 Task: Search for a house or flat in Monkayo, Philippines, for 2 adults from 5th to 11th July, with a price range of 8000 to 16000, 2 bedrooms, 2 beds, 1 bathroom, and English-speaking host.
Action: Mouse moved to (433, 163)
Screenshot: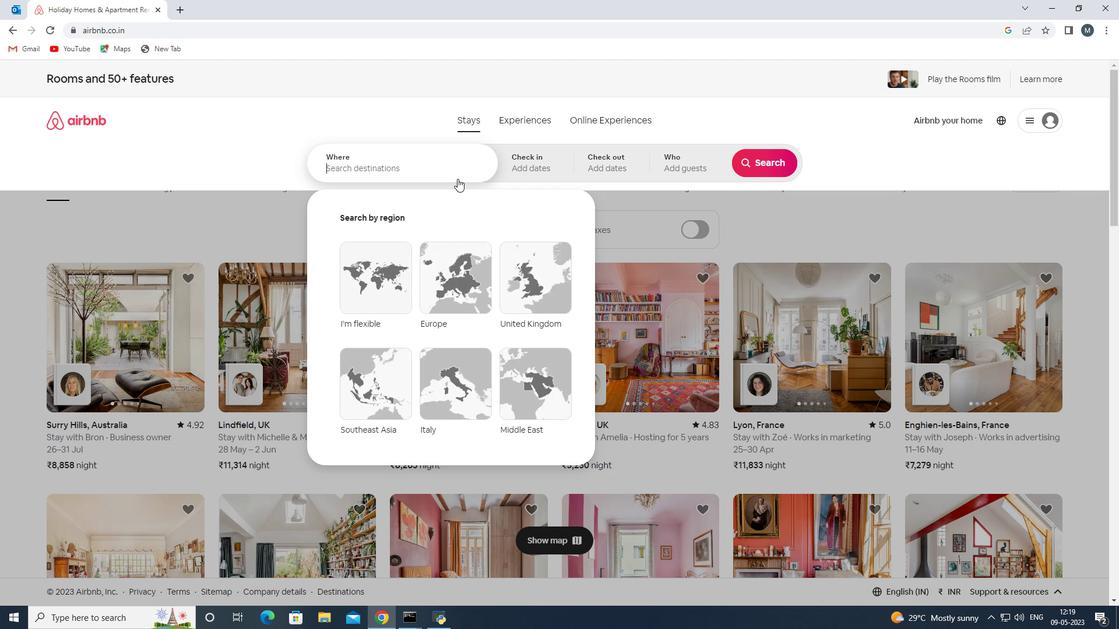 
Action: Mouse pressed left at (433, 163)
Screenshot: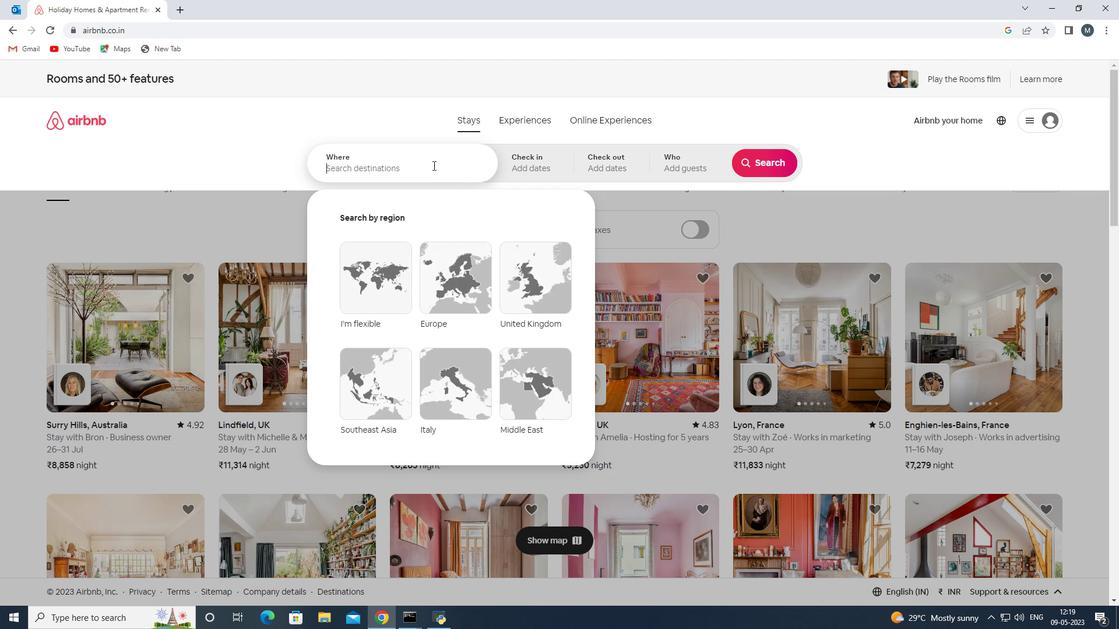 
Action: Key pressed <Key.shift>Monkayo,<Key.space><Key.shift><Key.shift><Key.shift><Key.shift><Key.shift><Key.shift><Key.shift>Philippines<Key.enter>
Screenshot: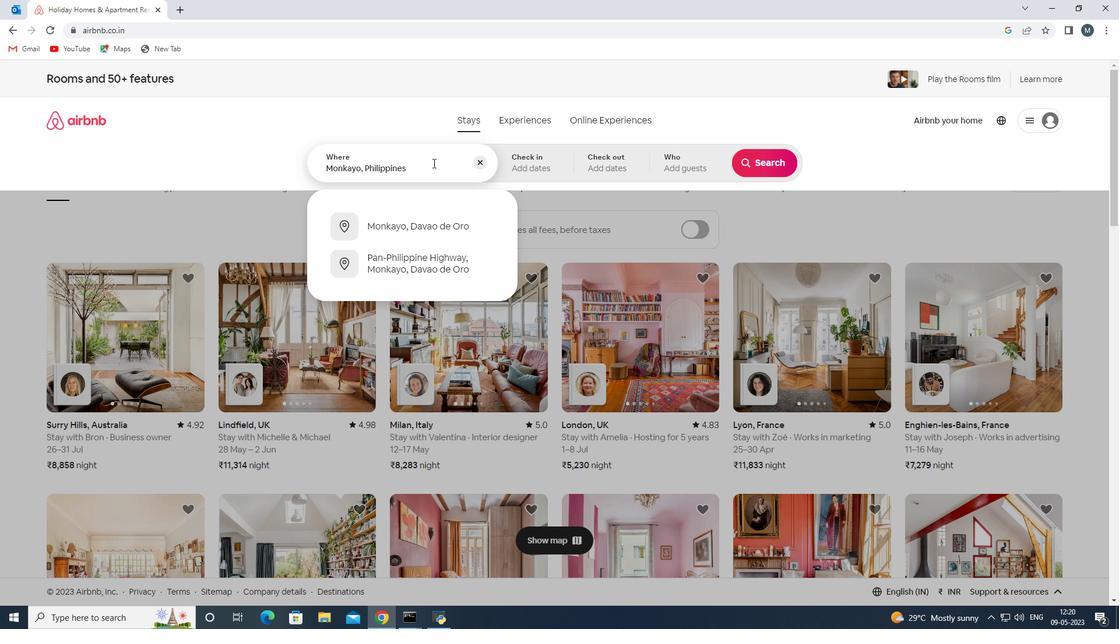
Action: Mouse moved to (756, 258)
Screenshot: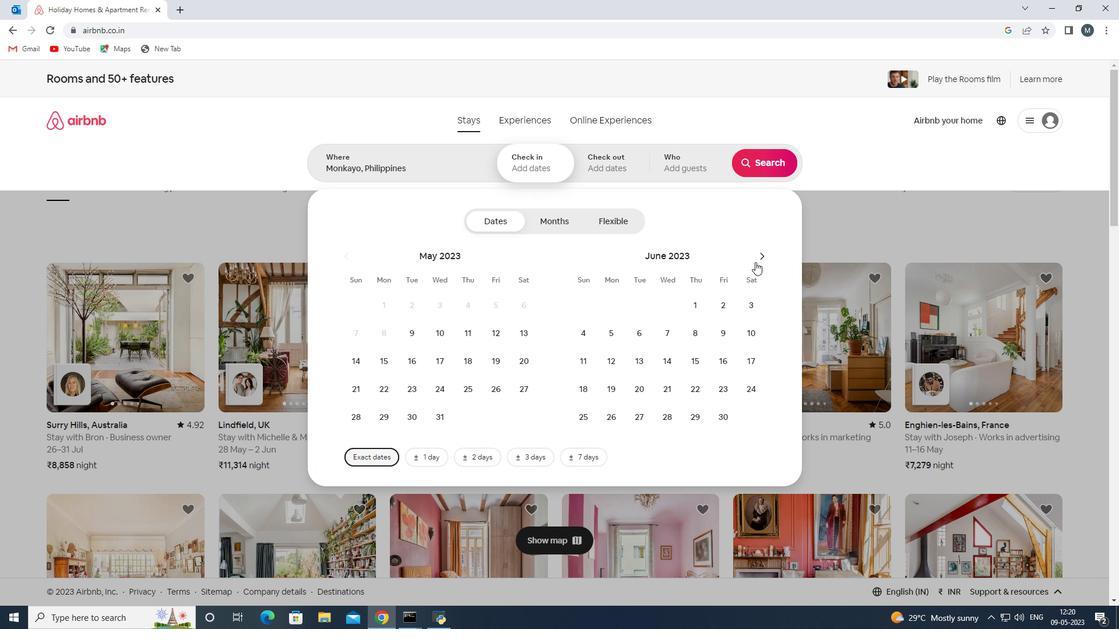 
Action: Mouse pressed left at (756, 258)
Screenshot: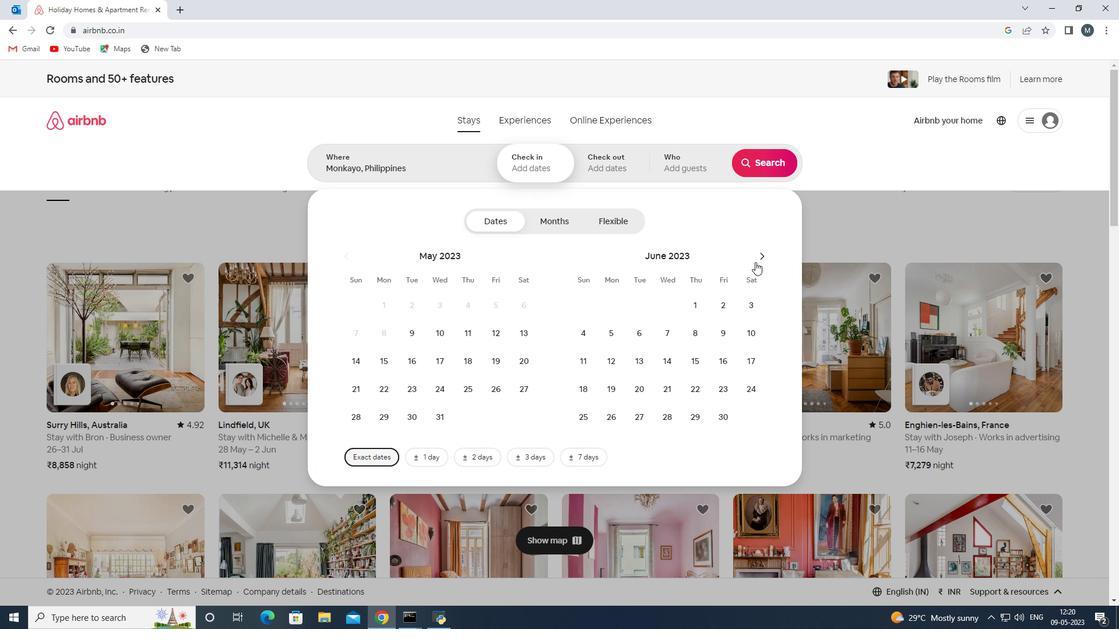 
Action: Mouse moved to (672, 335)
Screenshot: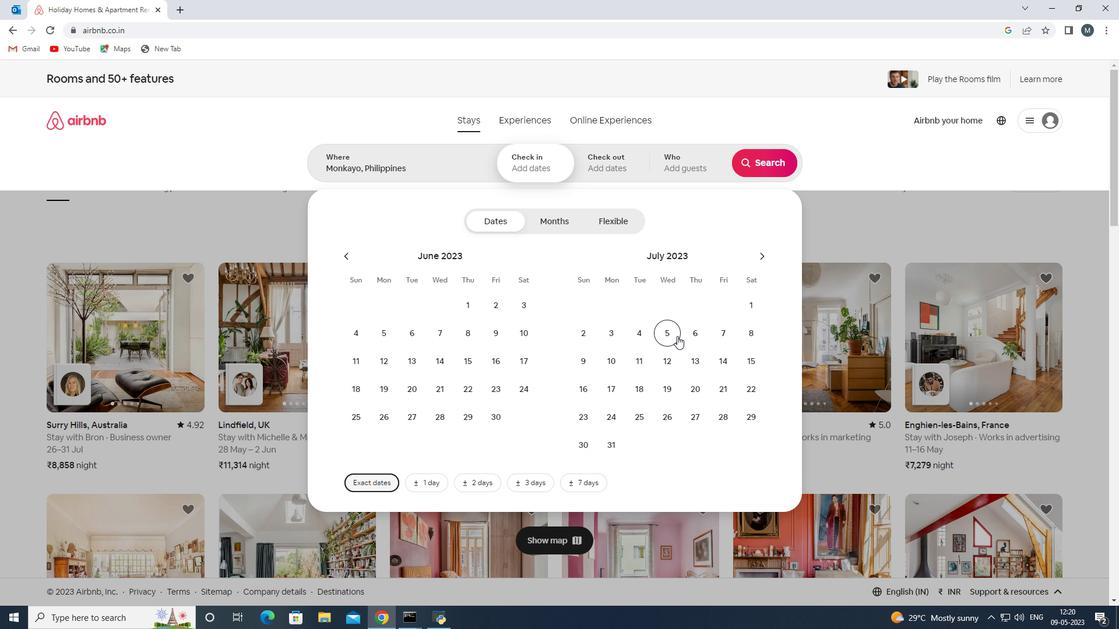
Action: Mouse pressed left at (672, 335)
Screenshot: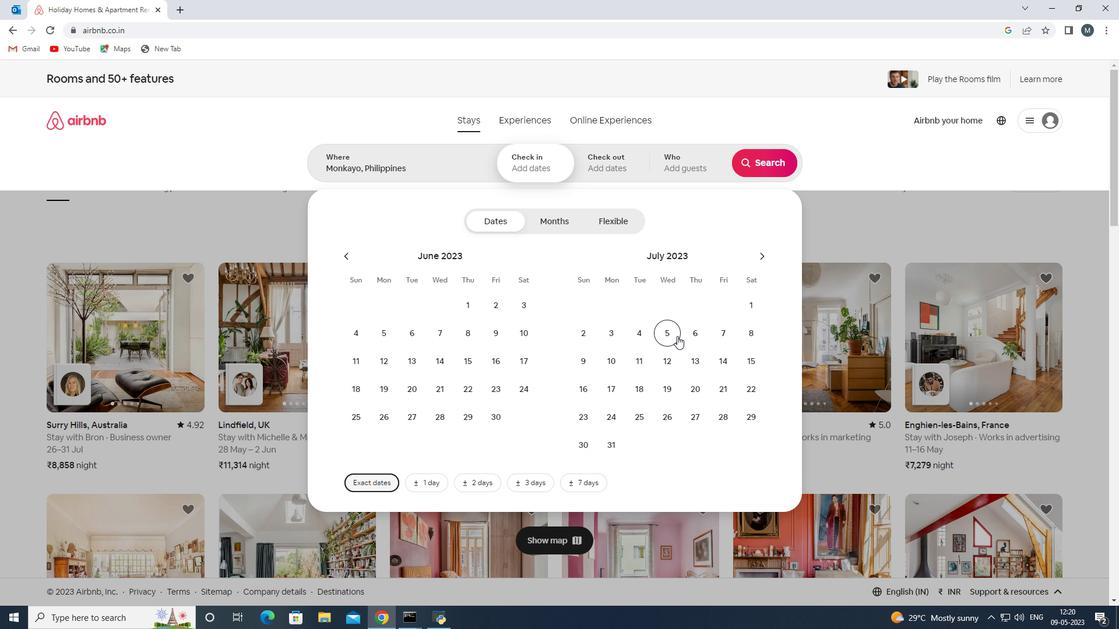 
Action: Mouse moved to (649, 361)
Screenshot: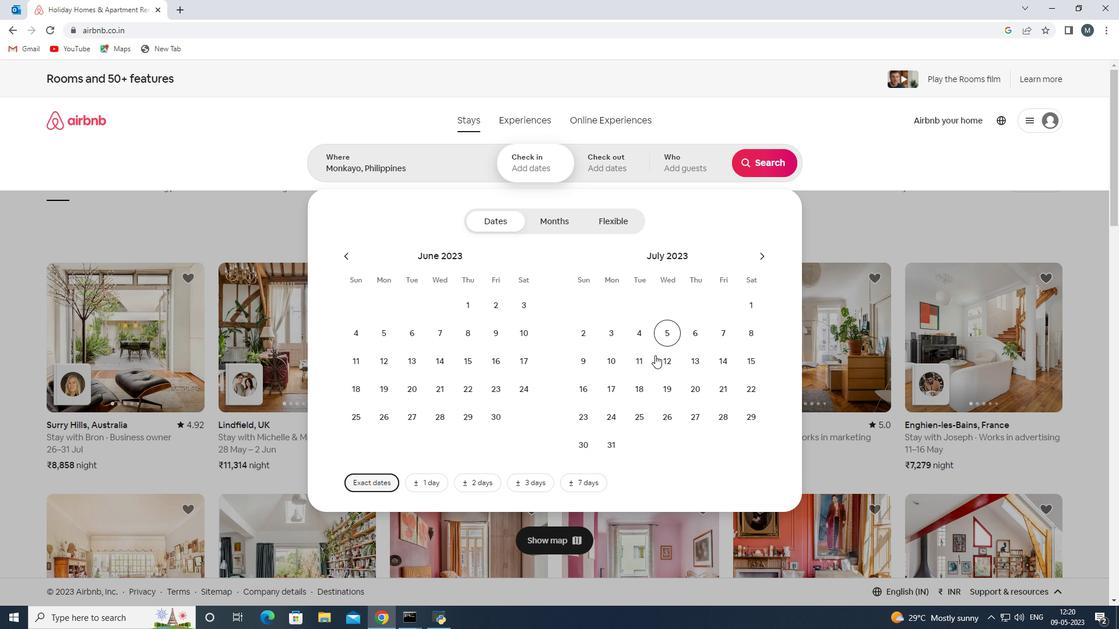 
Action: Mouse pressed left at (649, 361)
Screenshot: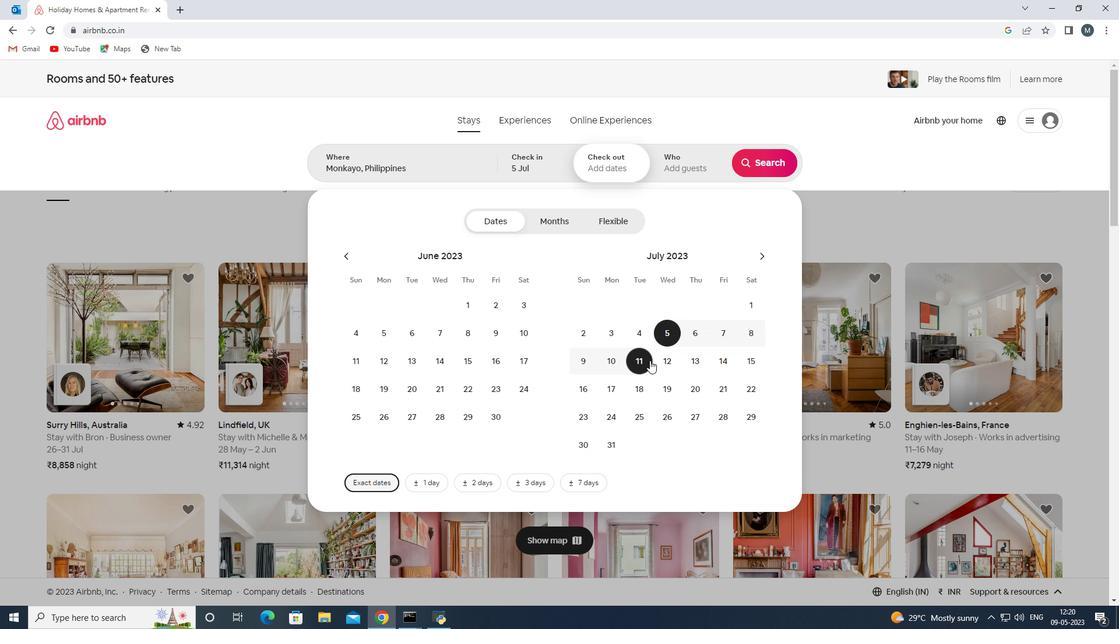 
Action: Mouse moved to (686, 170)
Screenshot: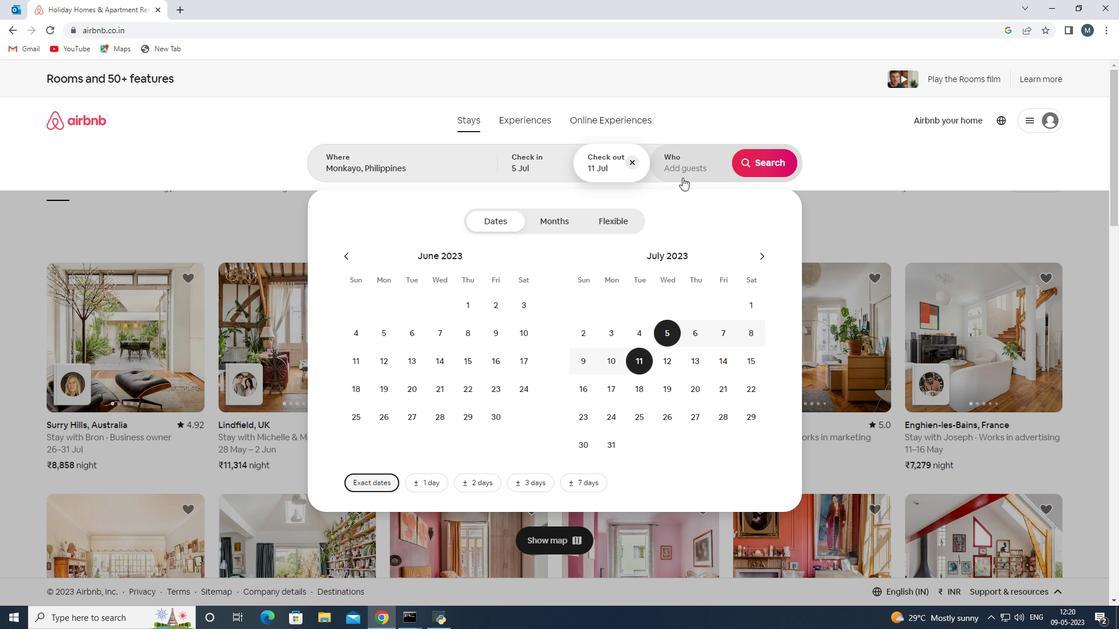 
Action: Mouse pressed left at (686, 170)
Screenshot: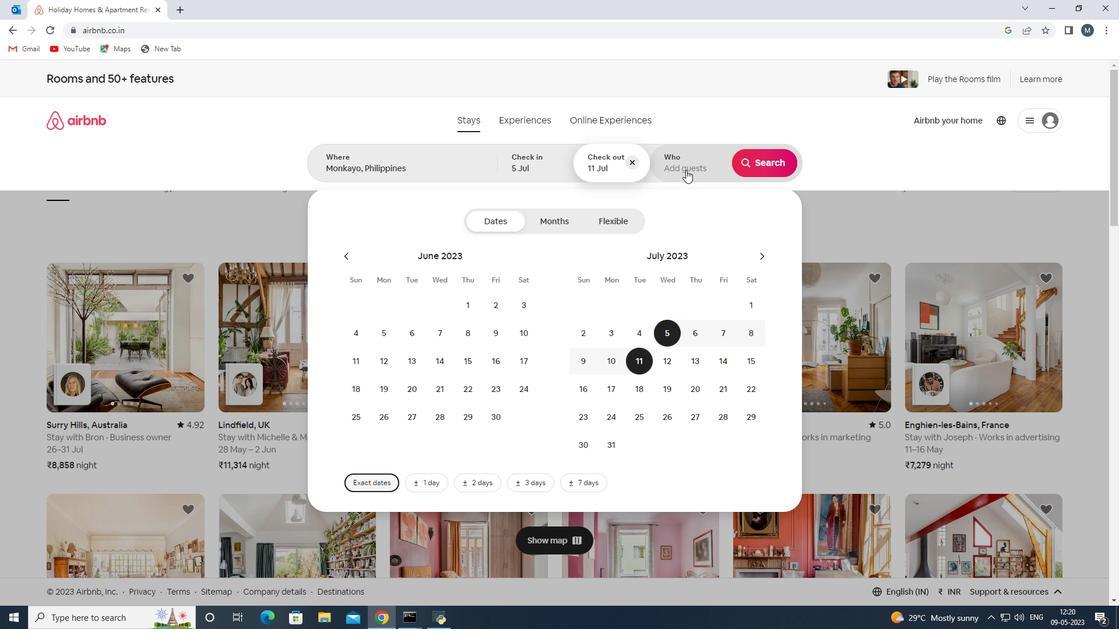 
Action: Mouse moved to (770, 220)
Screenshot: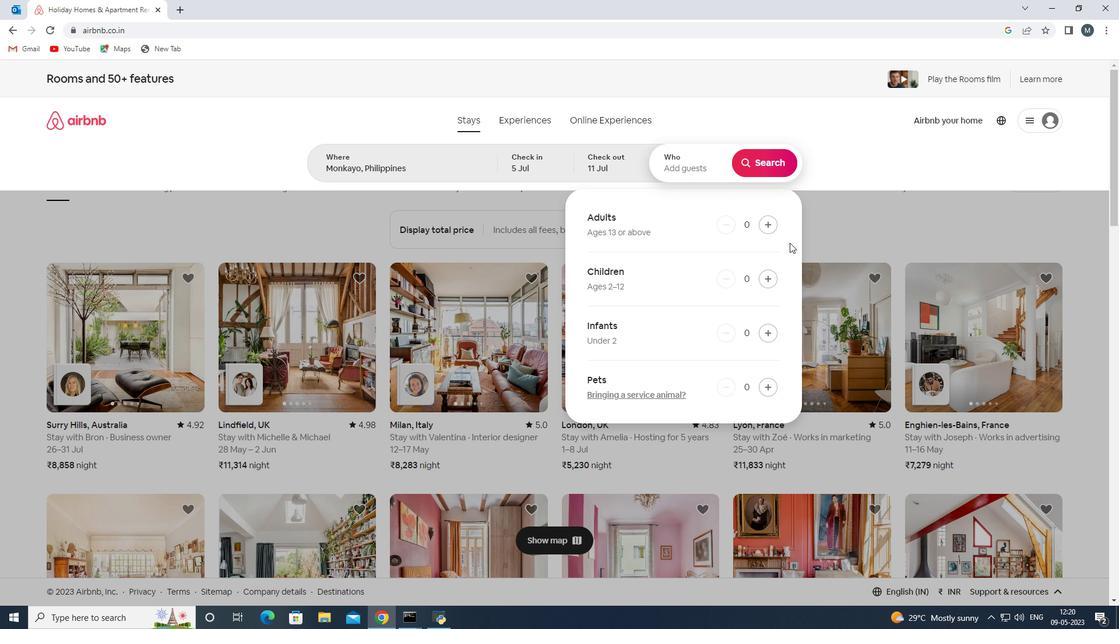 
Action: Mouse pressed left at (770, 220)
Screenshot: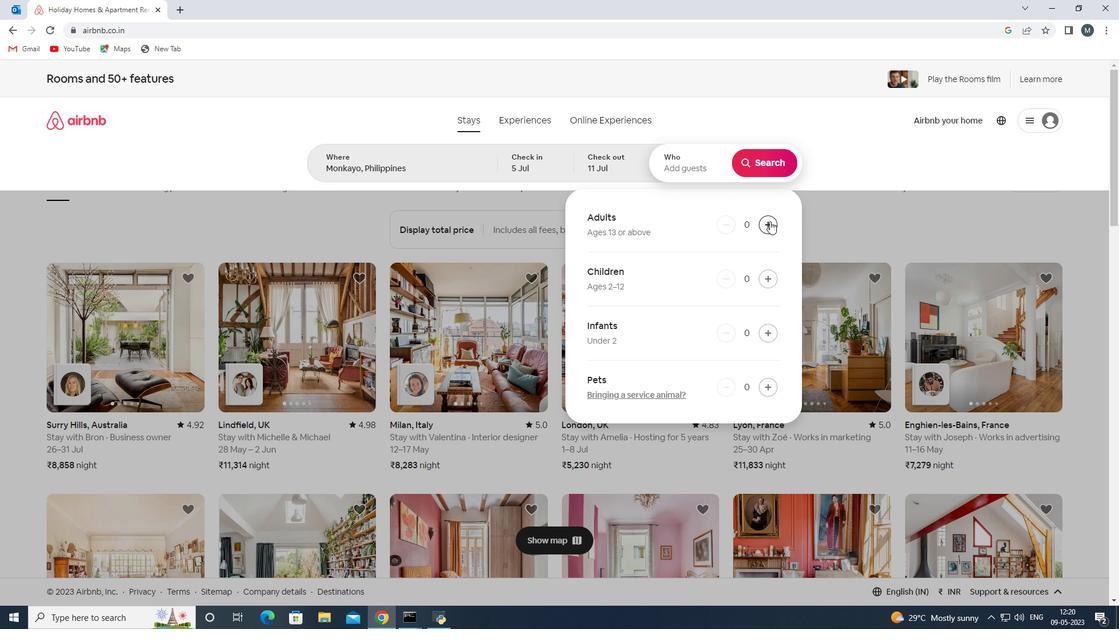 
Action: Mouse pressed left at (770, 220)
Screenshot: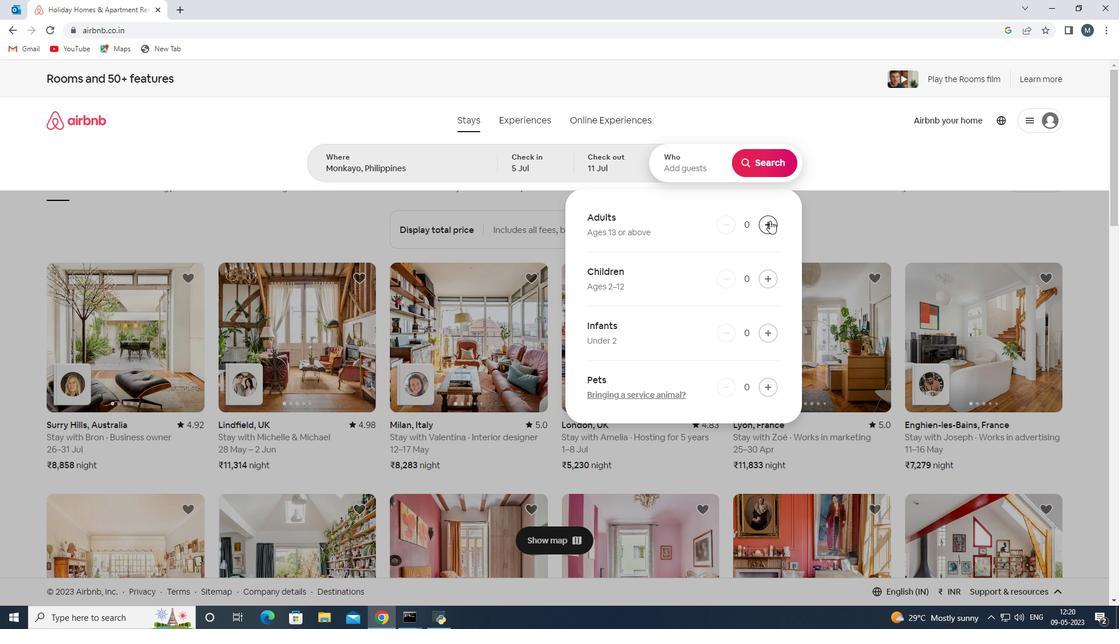 
Action: Mouse moved to (763, 160)
Screenshot: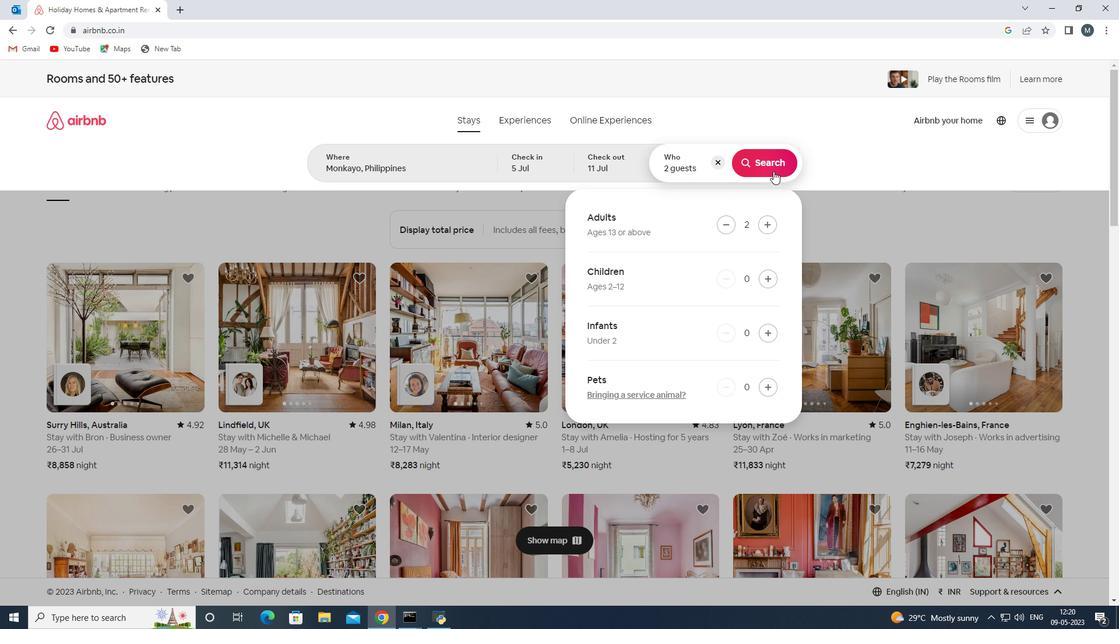 
Action: Mouse pressed left at (763, 160)
Screenshot: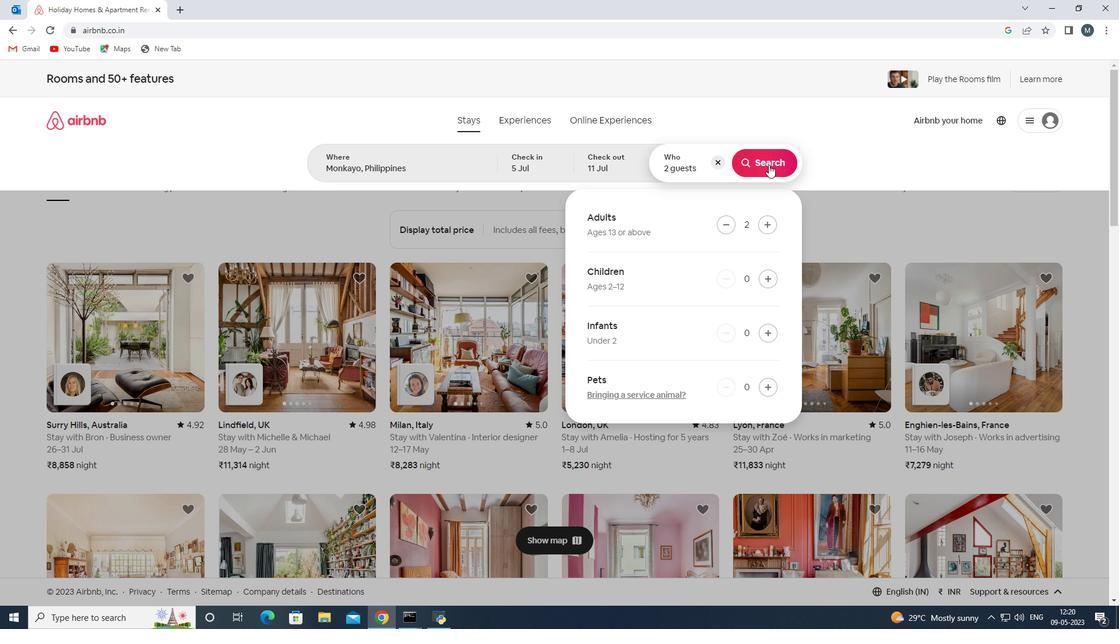 
Action: Mouse moved to (1056, 125)
Screenshot: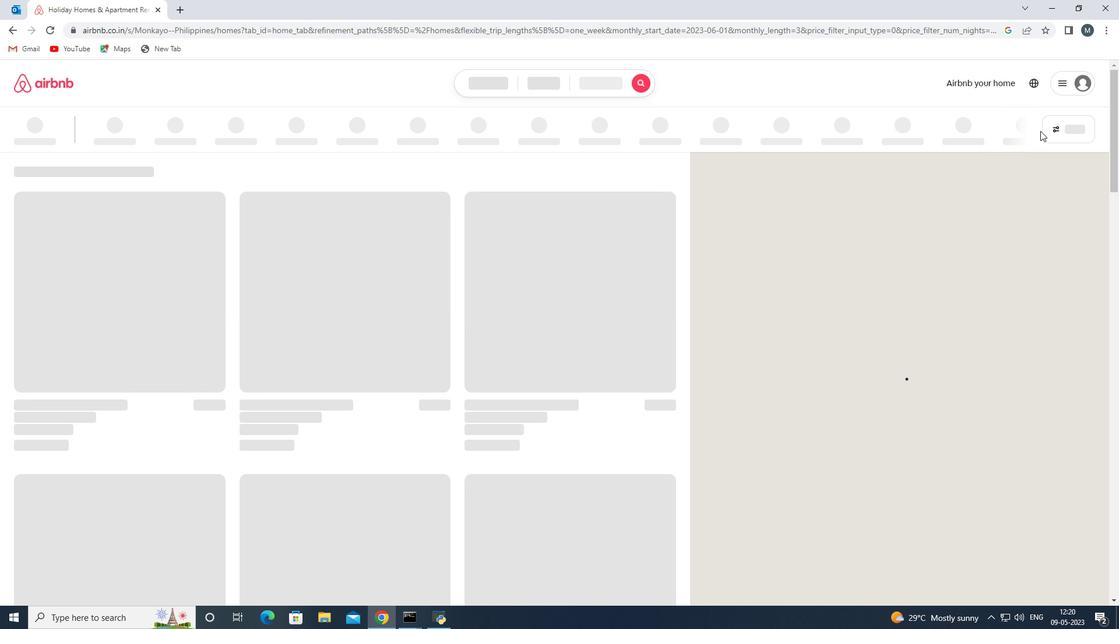 
Action: Mouse pressed left at (1056, 125)
Screenshot: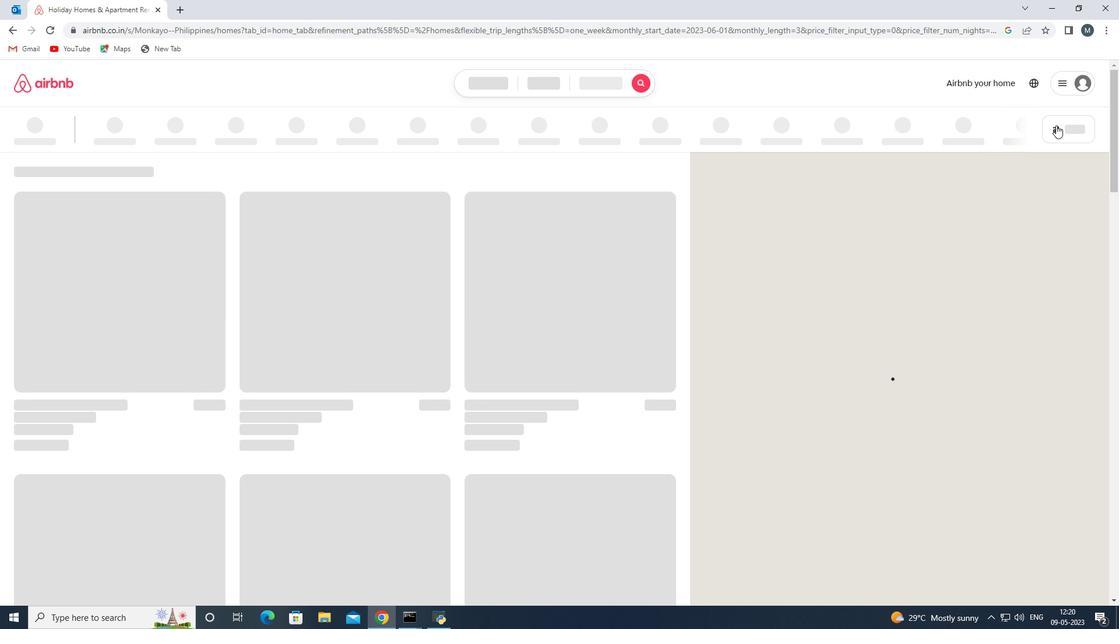 
Action: Mouse moved to (493, 332)
Screenshot: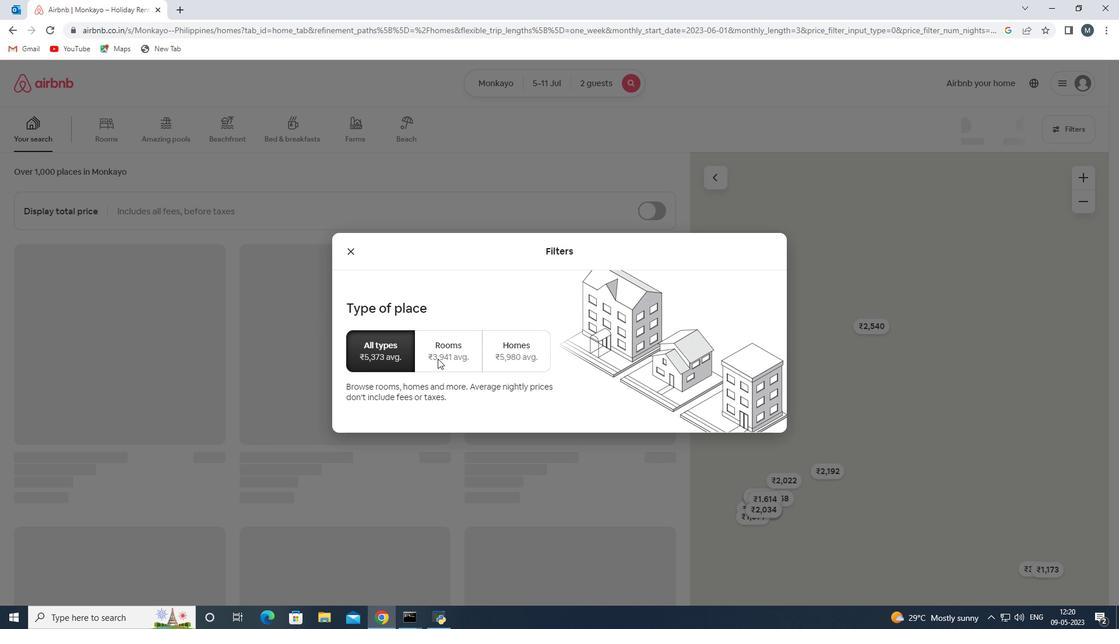 
Action: Mouse scrolled (493, 332) with delta (0, 0)
Screenshot: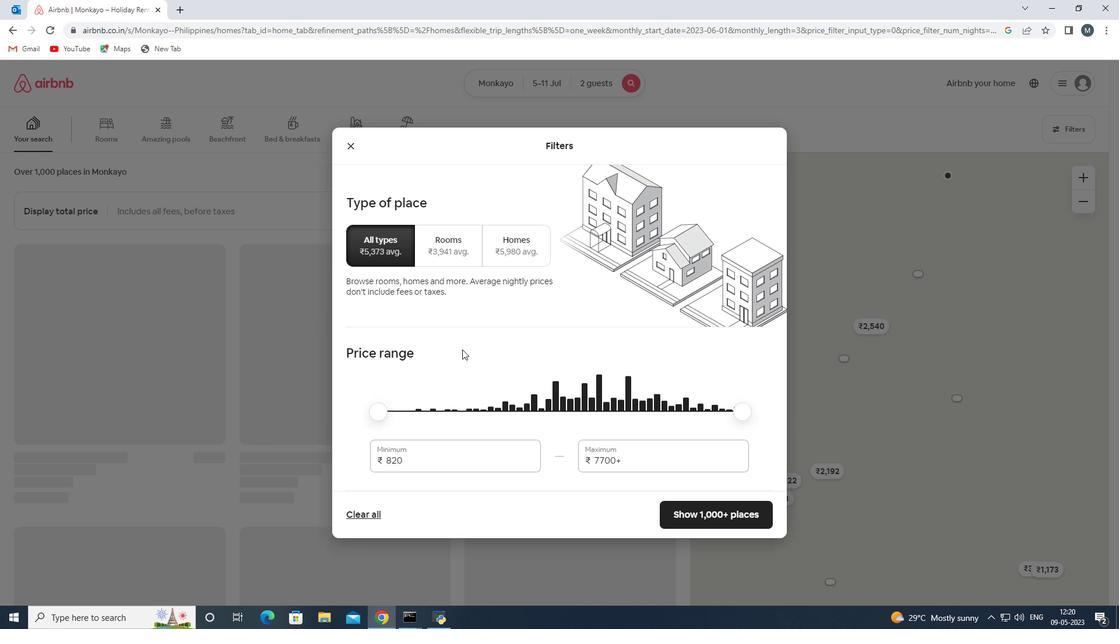
Action: Mouse scrolled (493, 332) with delta (0, 0)
Screenshot: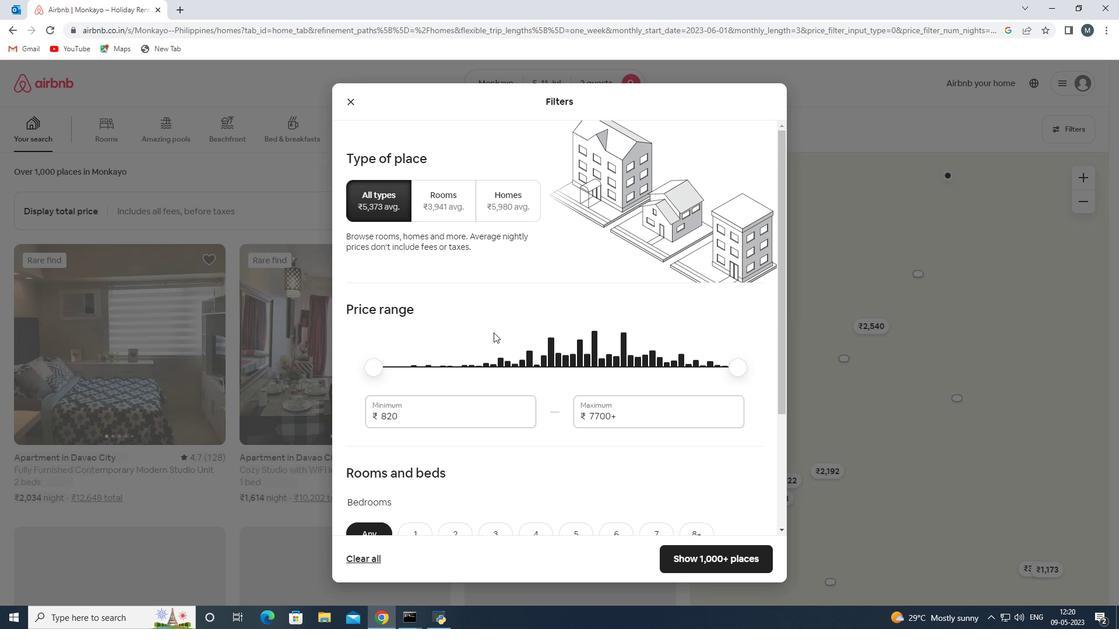 
Action: Mouse moved to (427, 301)
Screenshot: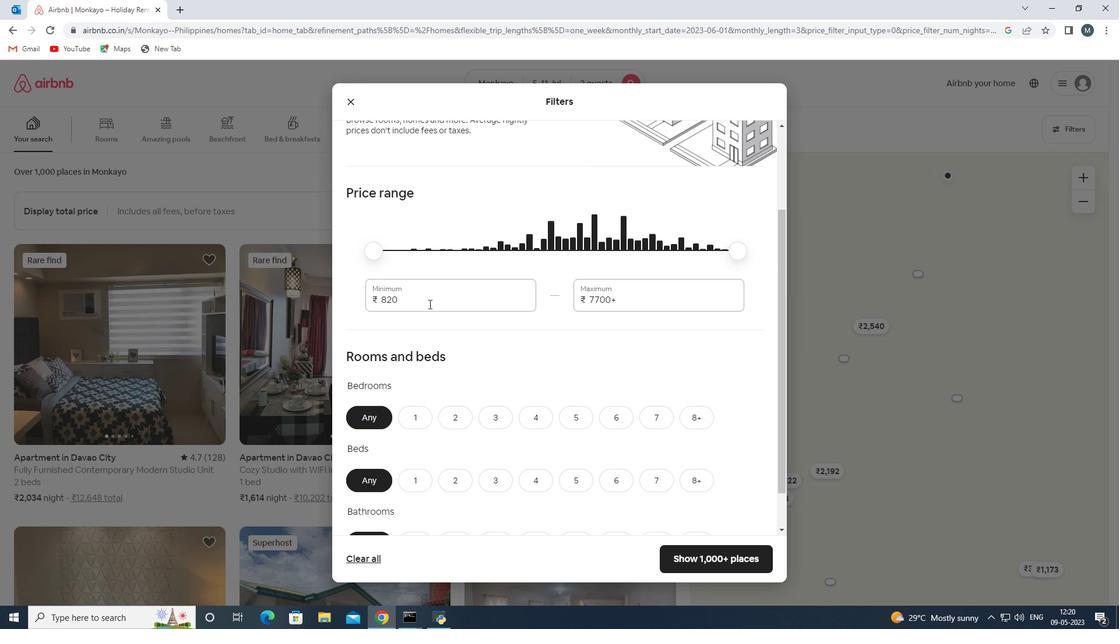 
Action: Mouse pressed left at (427, 301)
Screenshot: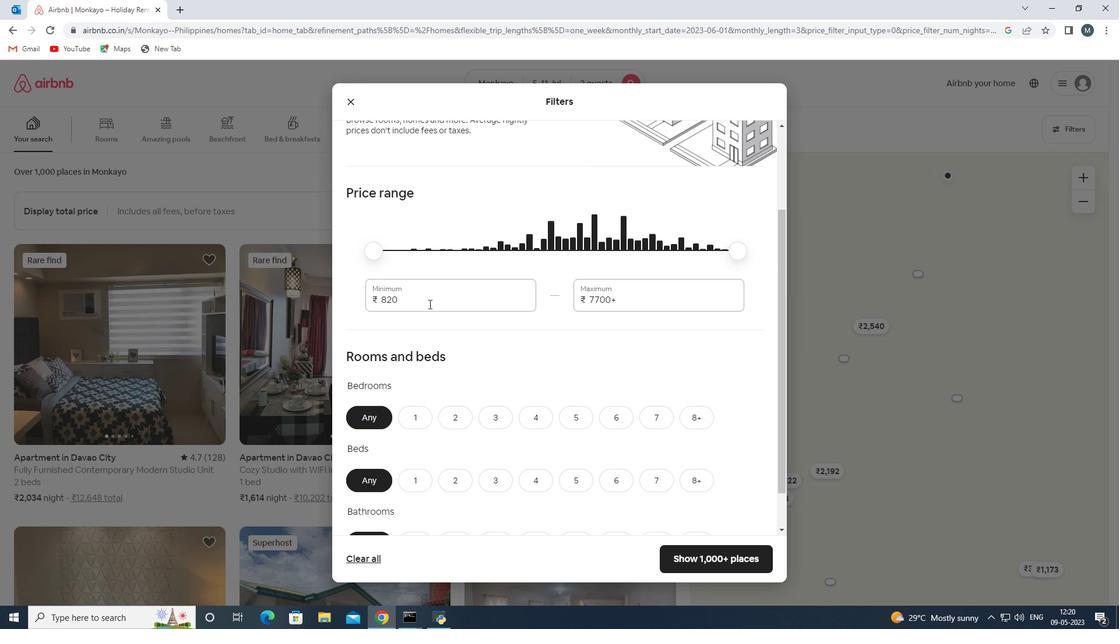 
Action: Mouse moved to (365, 303)
Screenshot: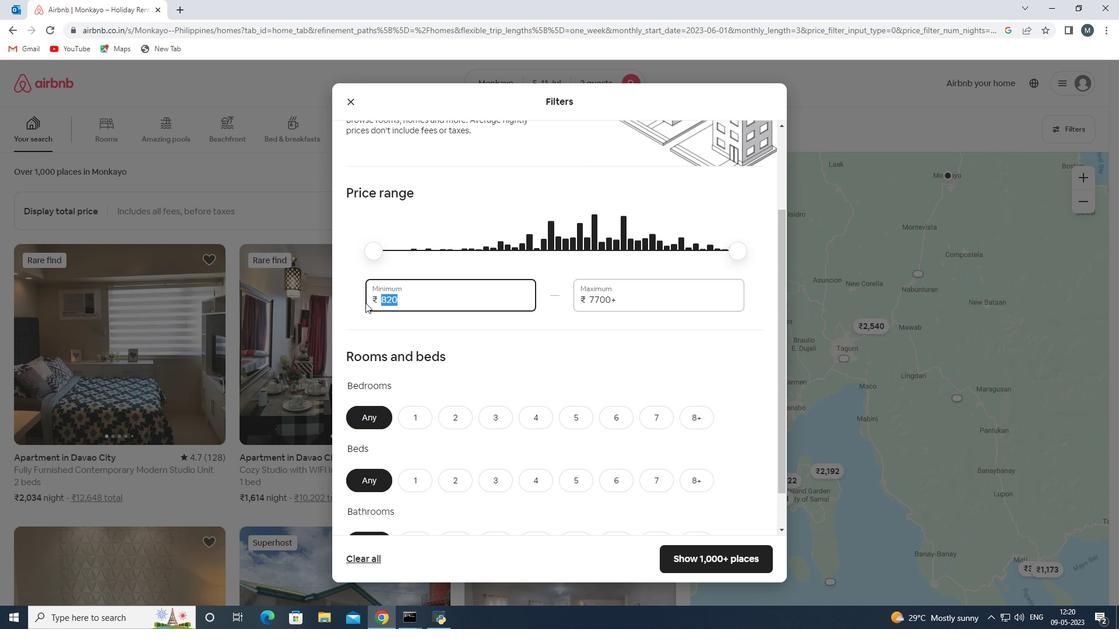 
Action: Key pressed 8000
Screenshot: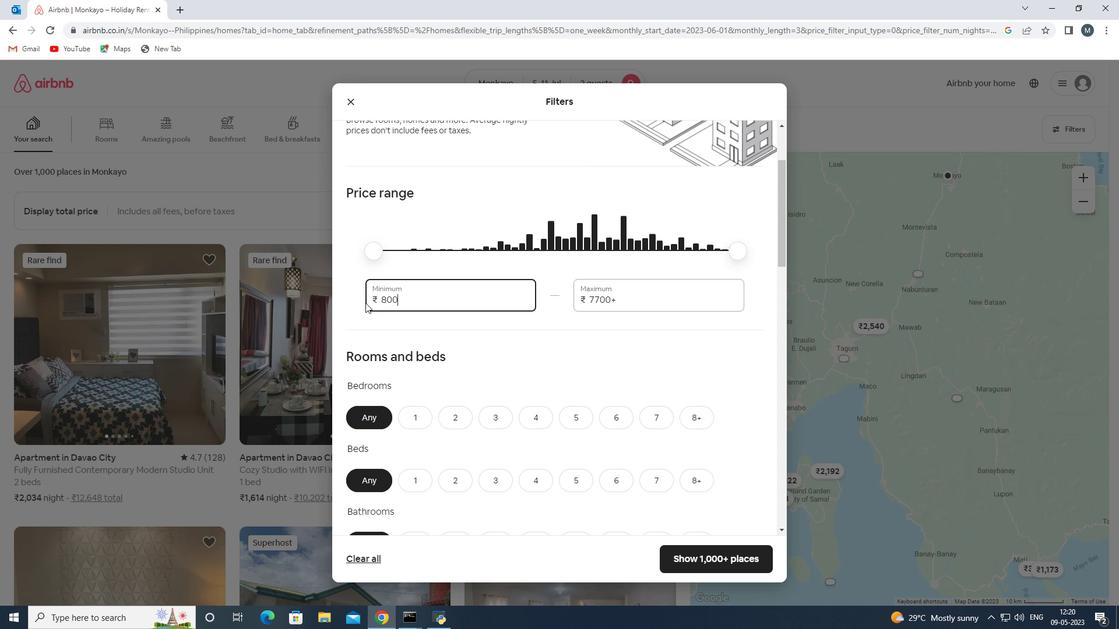 
Action: Mouse moved to (630, 293)
Screenshot: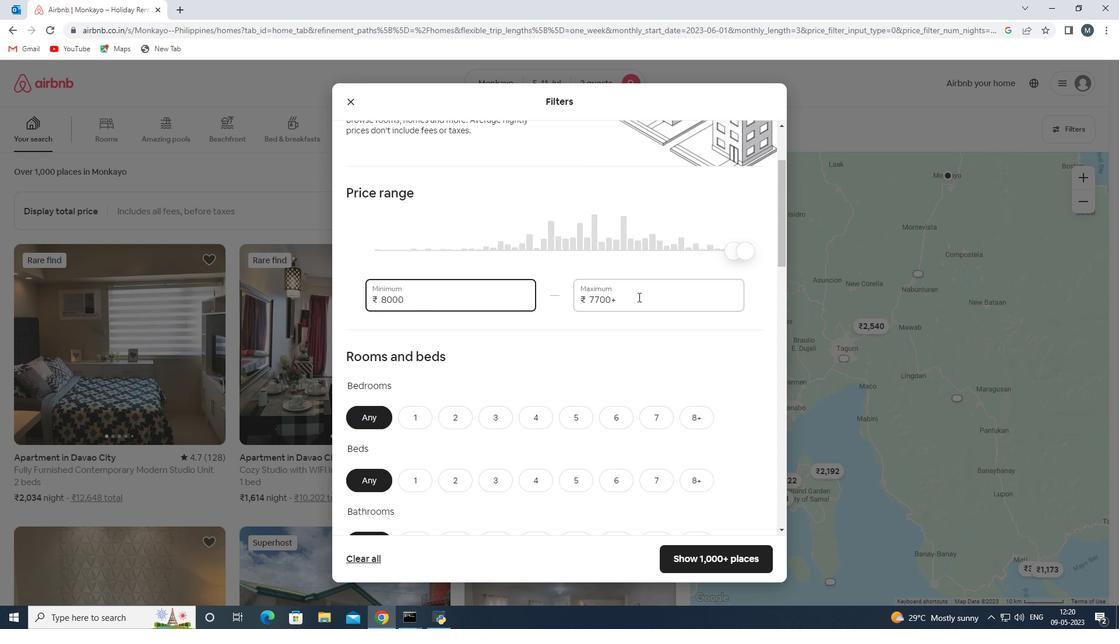 
Action: Mouse pressed left at (632, 293)
Screenshot: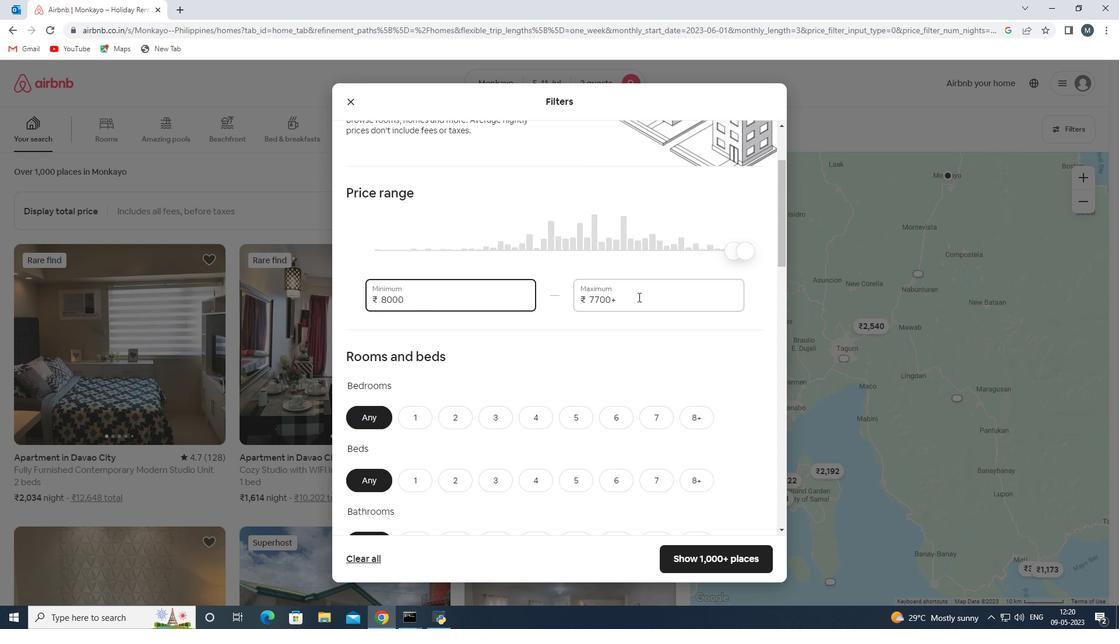 
Action: Mouse moved to (614, 300)
Screenshot: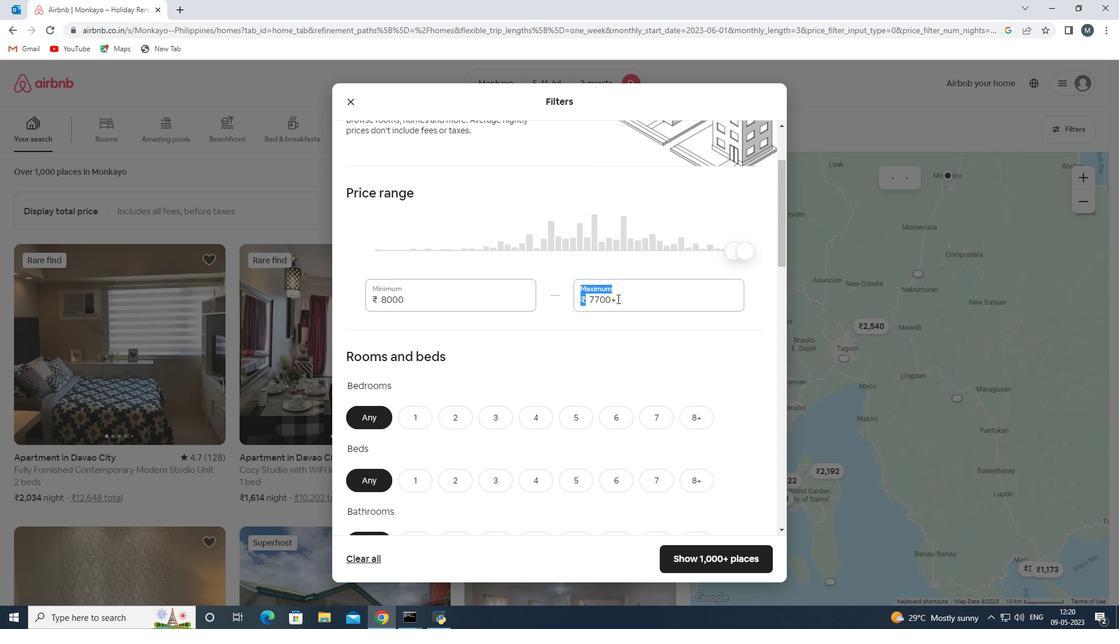 
Action: Mouse pressed left at (614, 300)
Screenshot: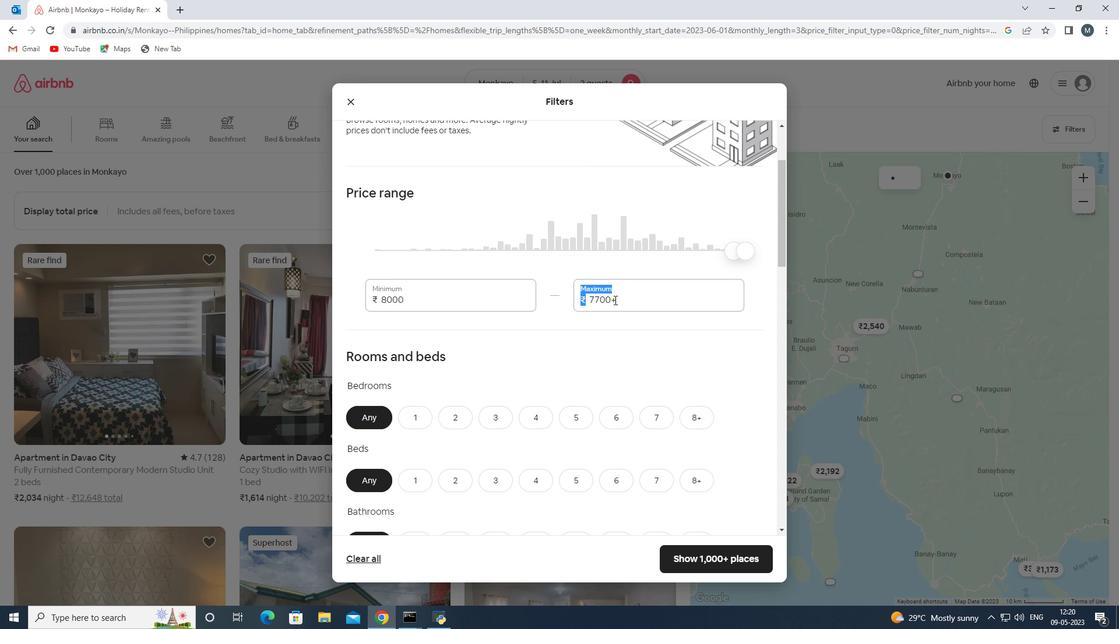 
Action: Mouse moved to (609, 300)
Screenshot: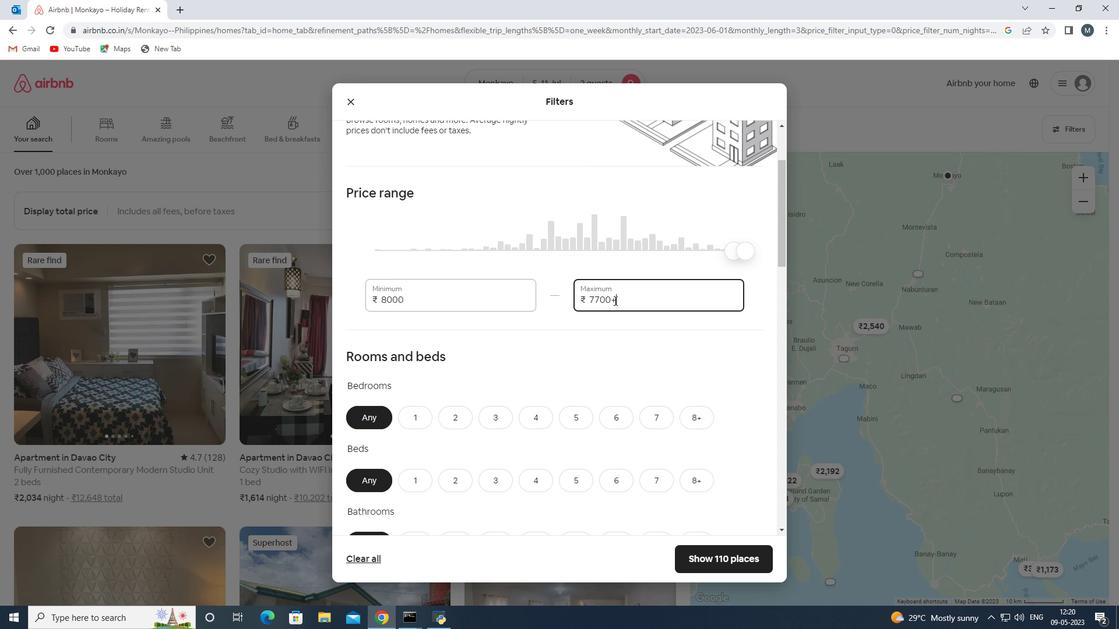 
Action: Mouse pressed left at (613, 300)
Screenshot: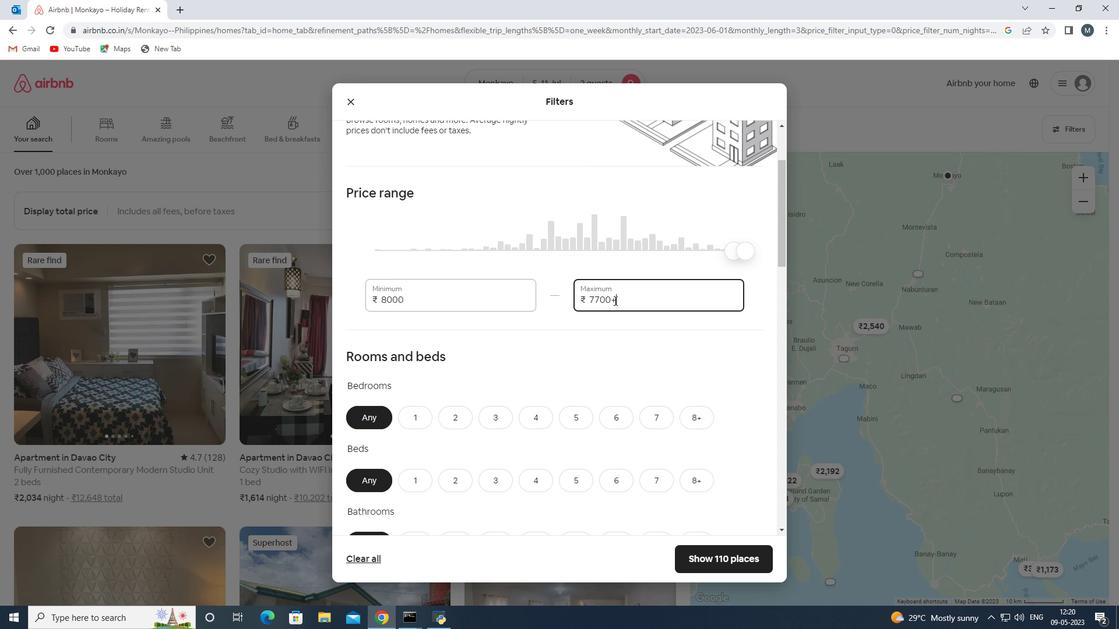 
Action: Mouse moved to (581, 302)
Screenshot: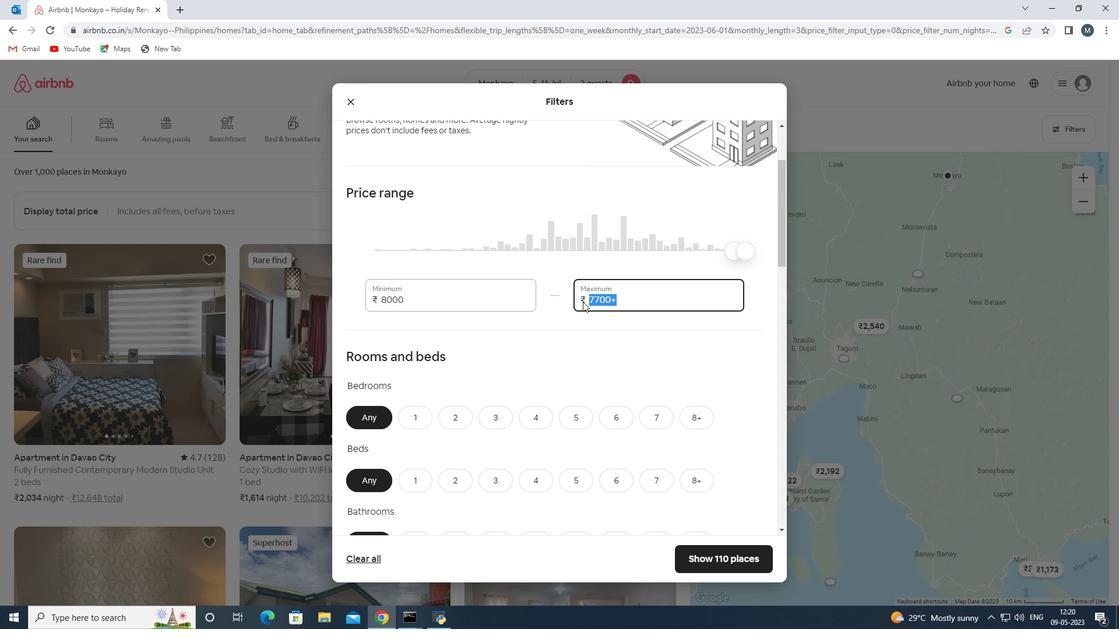 
Action: Key pressed 16000
Screenshot: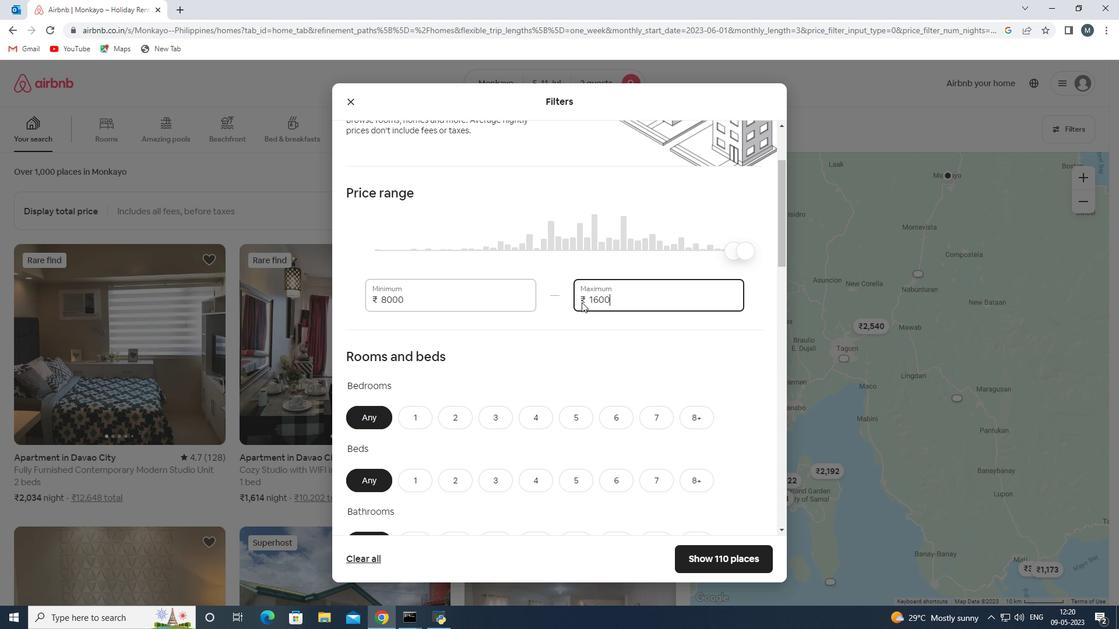 
Action: Mouse moved to (563, 304)
Screenshot: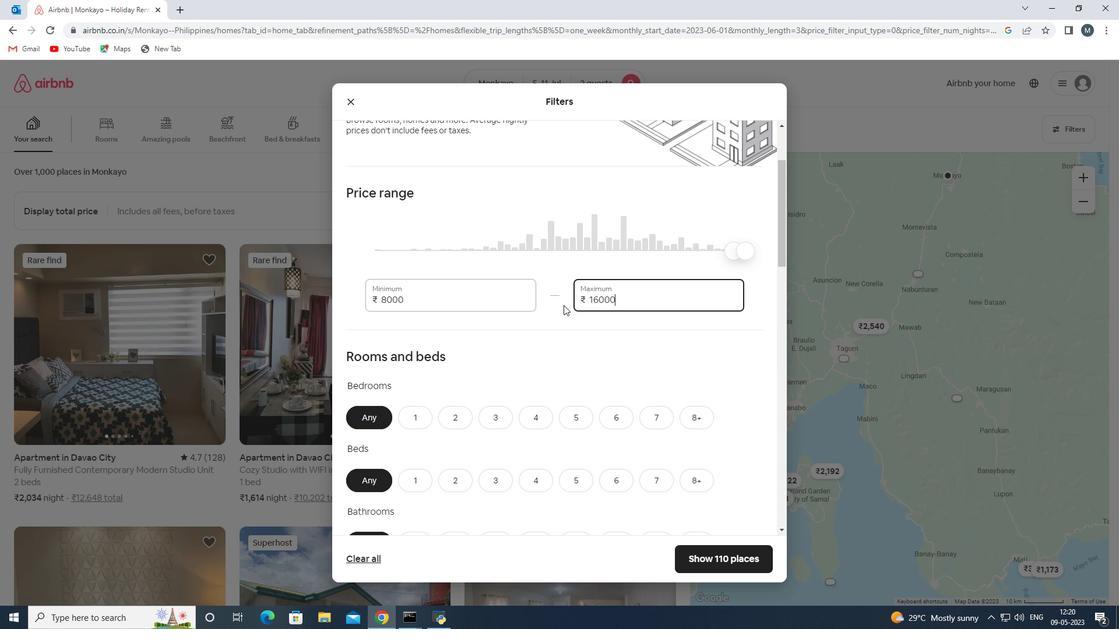 
Action: Mouse scrolled (563, 303) with delta (0, 0)
Screenshot: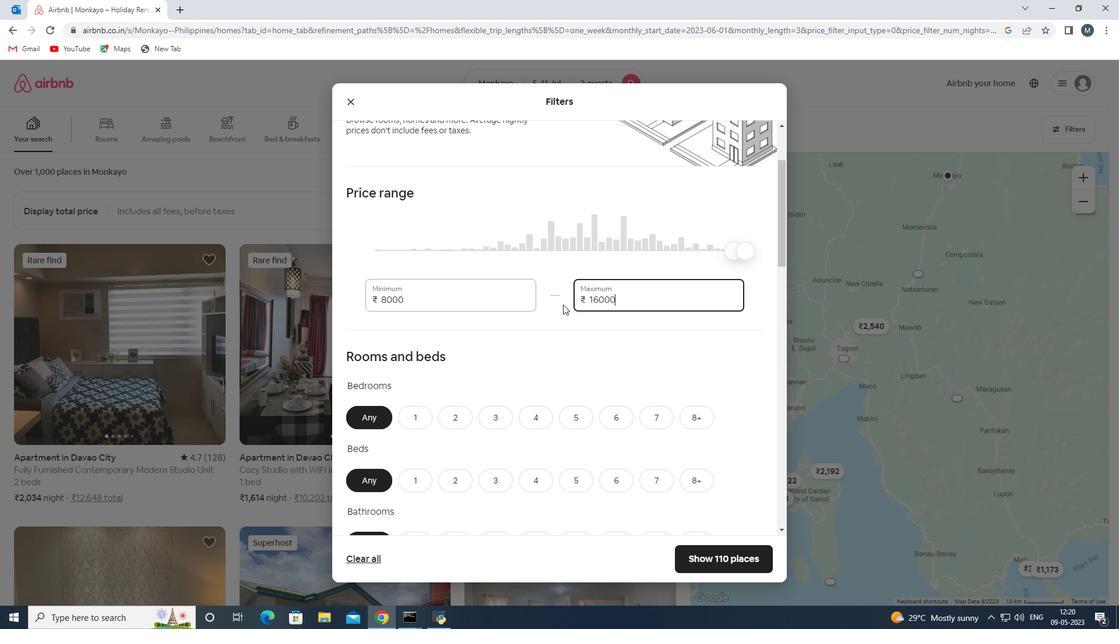 
Action: Mouse moved to (566, 293)
Screenshot: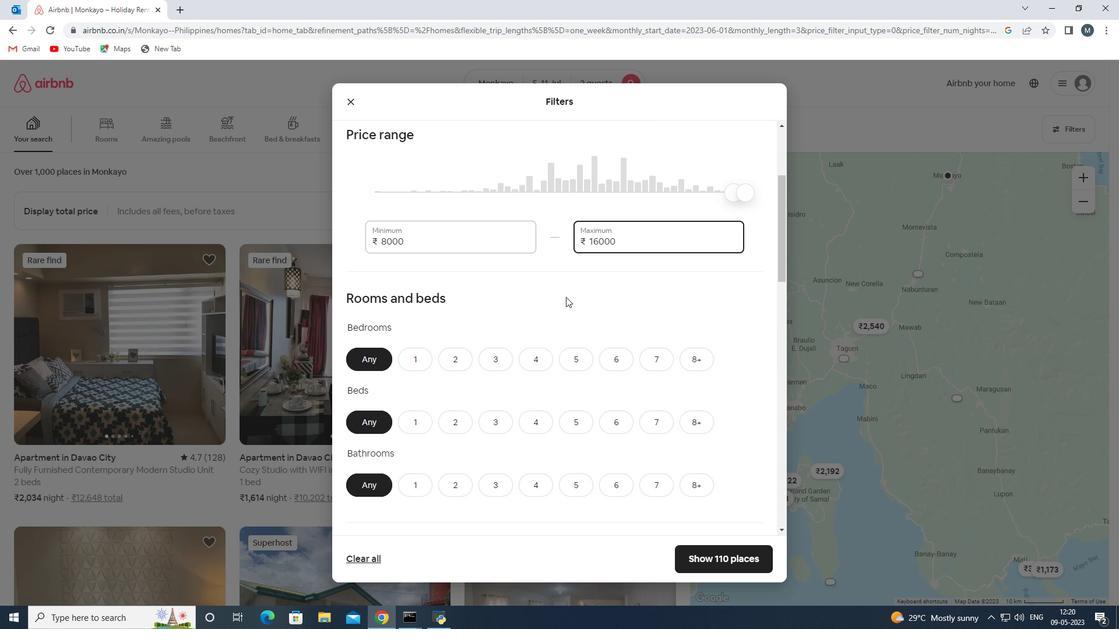 
Action: Mouse scrolled (566, 292) with delta (0, 0)
Screenshot: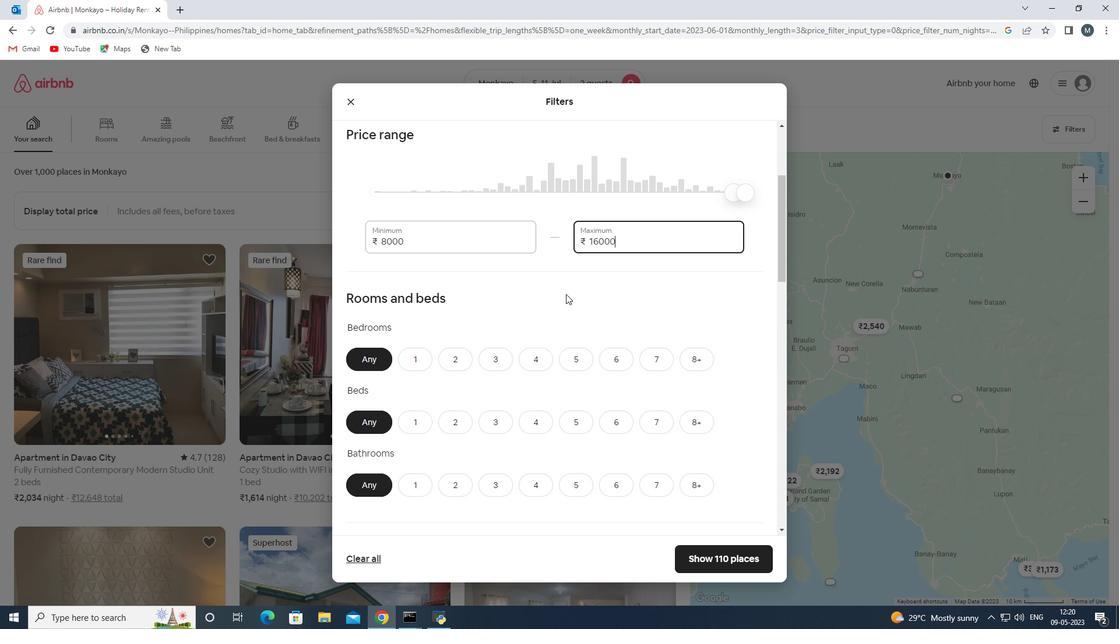 
Action: Mouse moved to (447, 304)
Screenshot: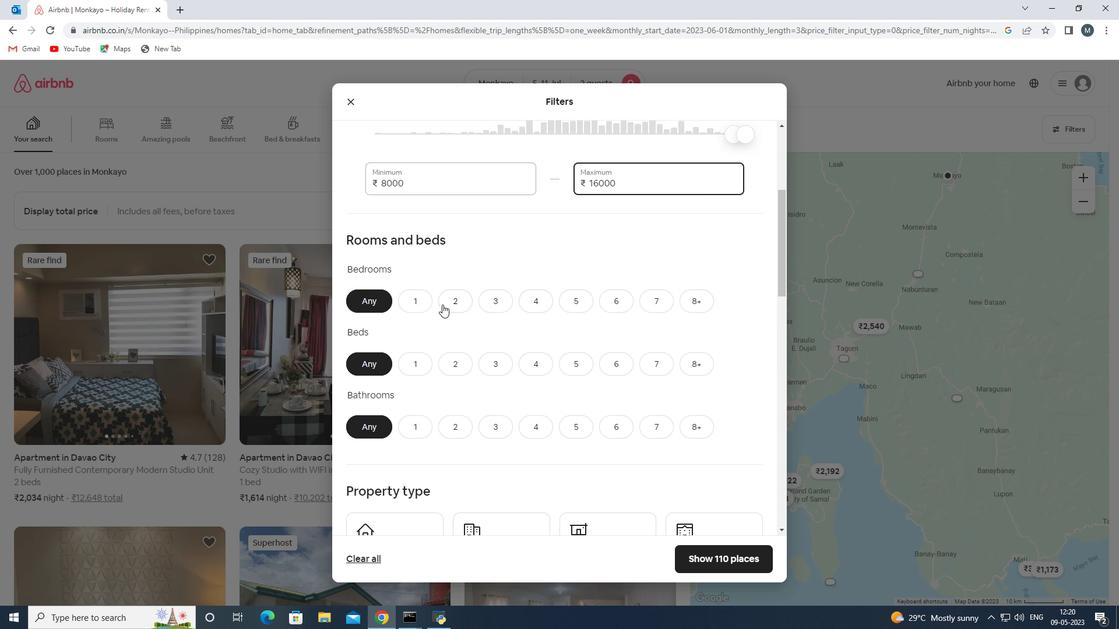 
Action: Mouse pressed left at (447, 304)
Screenshot: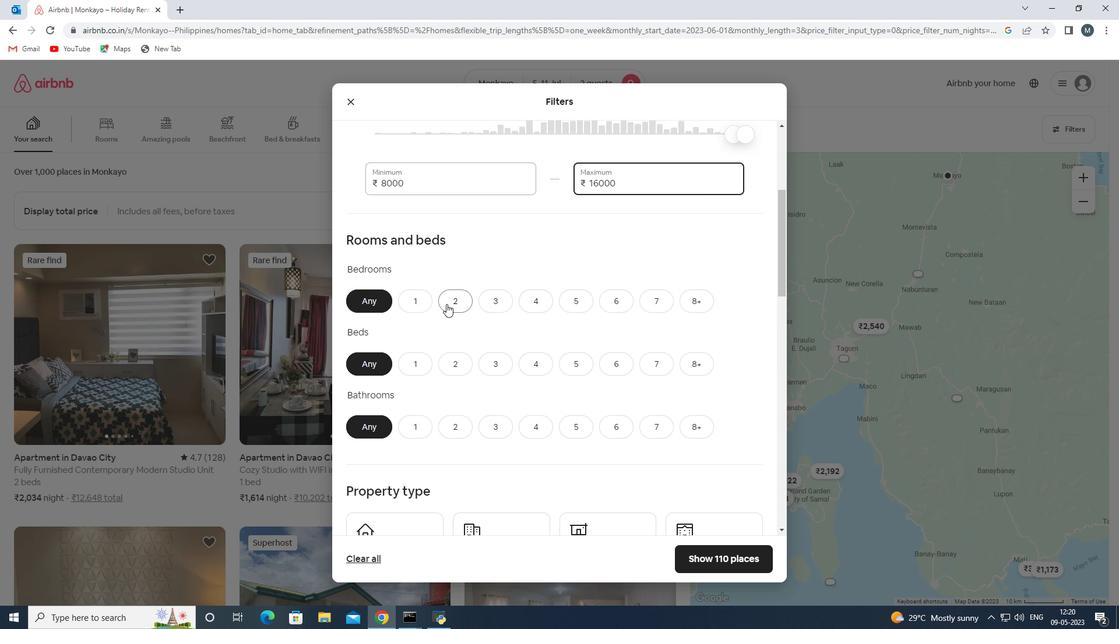 
Action: Mouse moved to (450, 352)
Screenshot: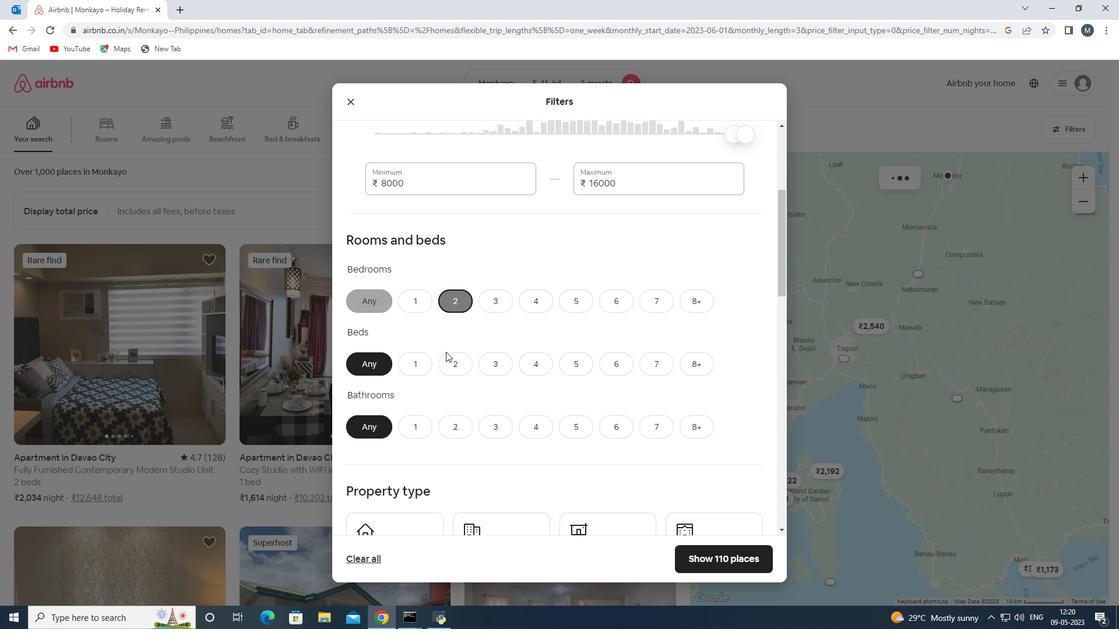 
Action: Mouse pressed left at (450, 352)
Screenshot: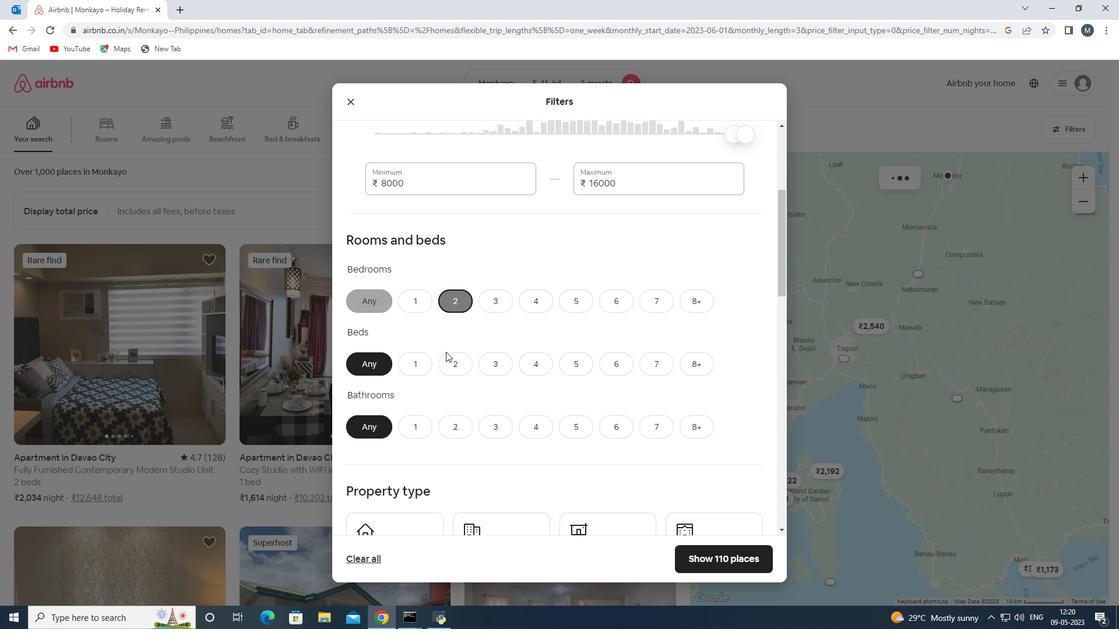 
Action: Mouse moved to (470, 337)
Screenshot: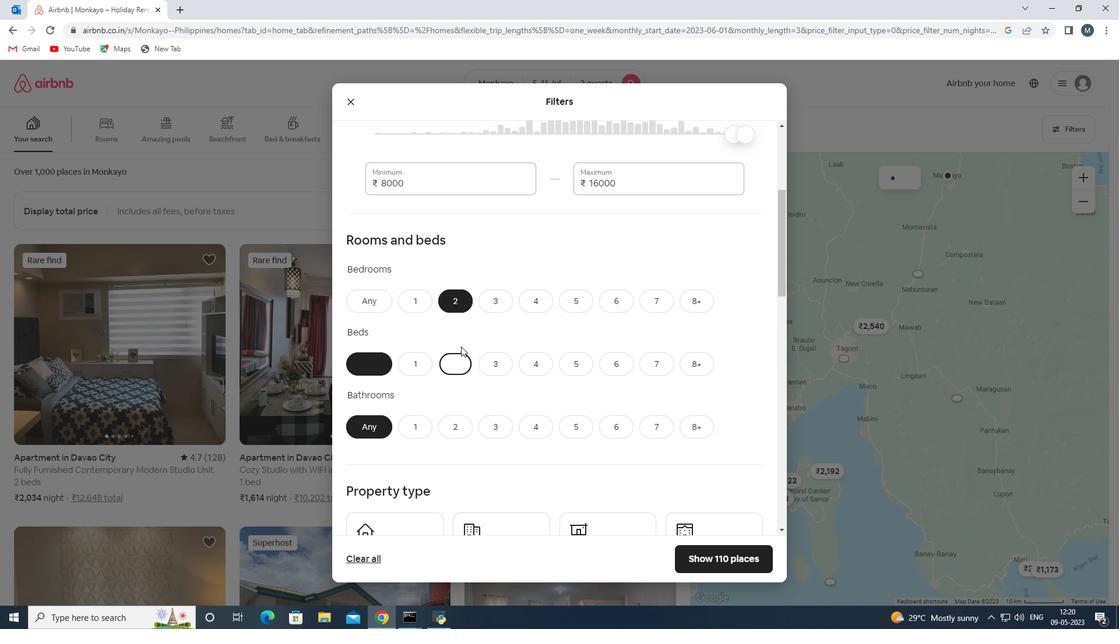 
Action: Mouse scrolled (470, 336) with delta (0, 0)
Screenshot: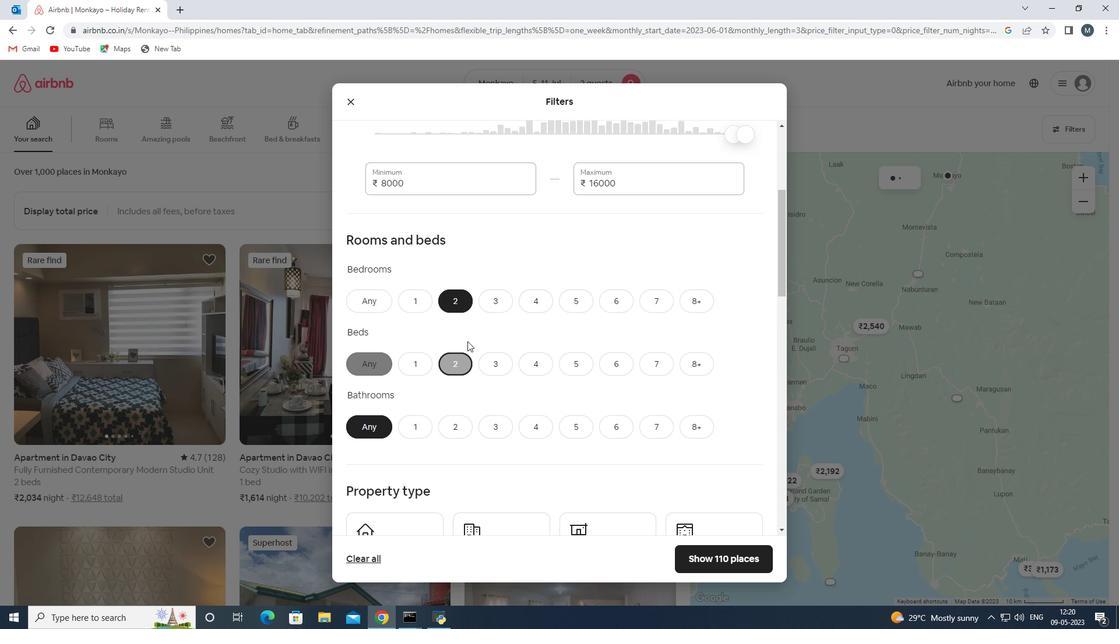 
Action: Mouse moved to (414, 369)
Screenshot: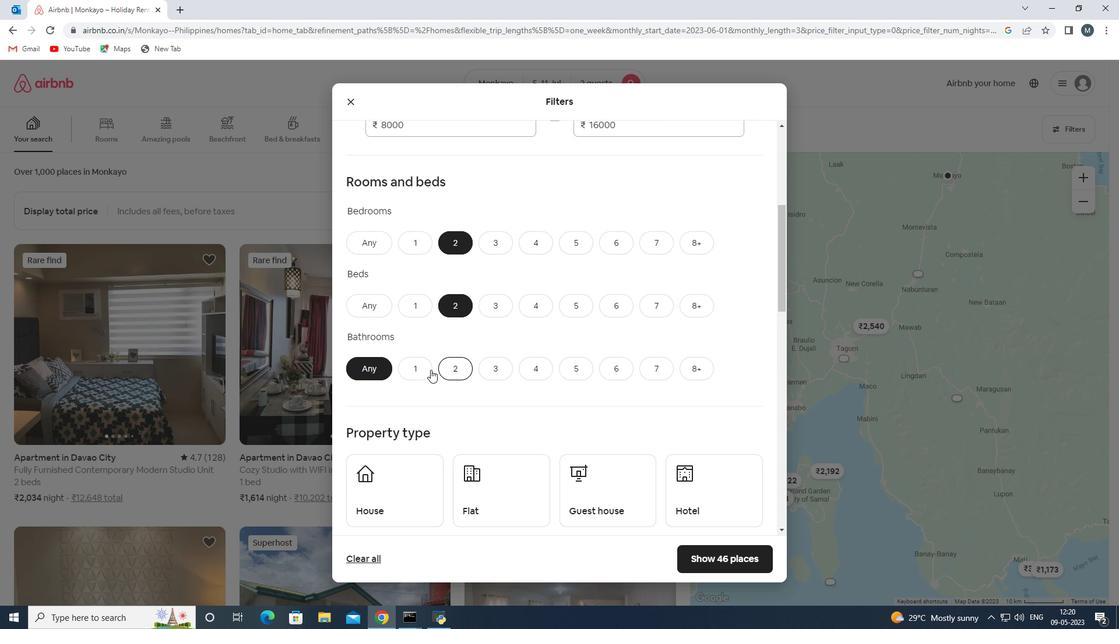 
Action: Mouse pressed left at (414, 369)
Screenshot: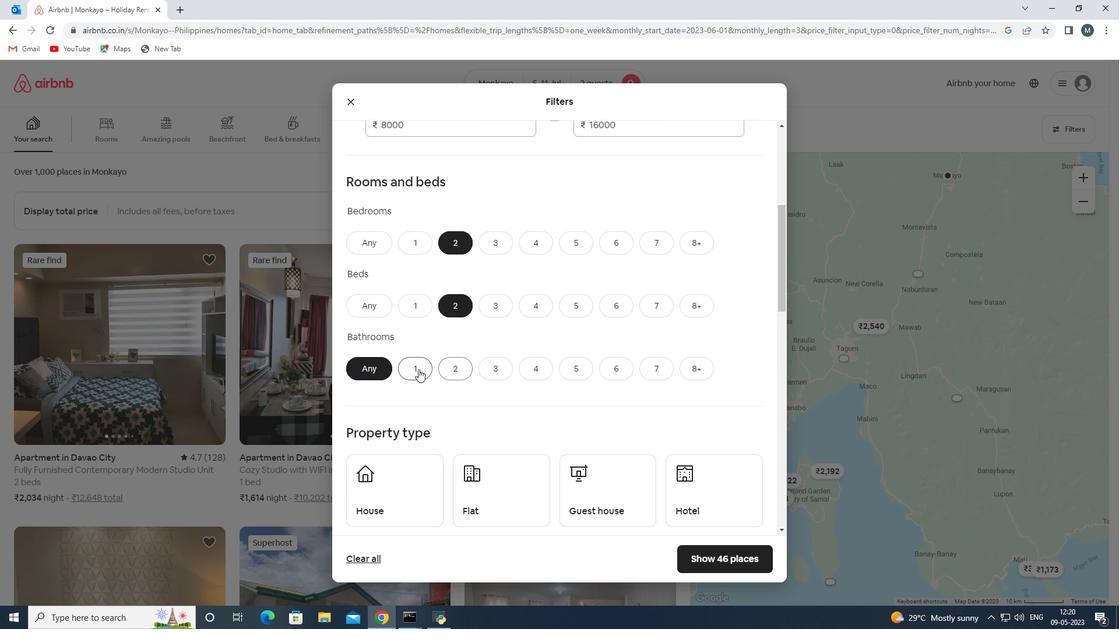 
Action: Mouse moved to (505, 340)
Screenshot: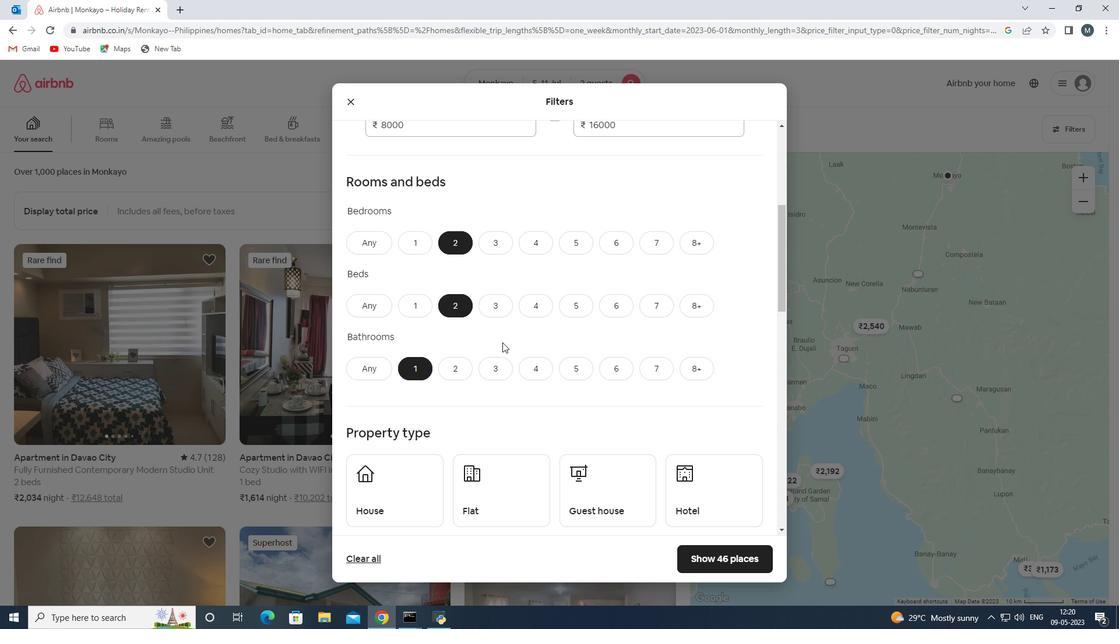 
Action: Mouse scrolled (505, 339) with delta (0, 0)
Screenshot: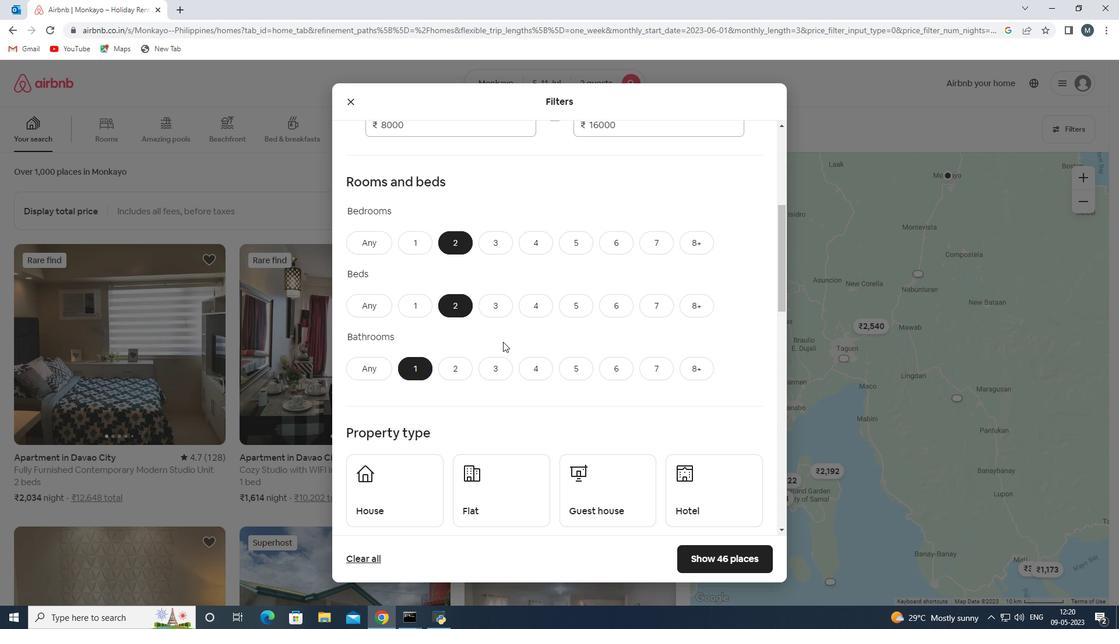 
Action: Mouse moved to (512, 338)
Screenshot: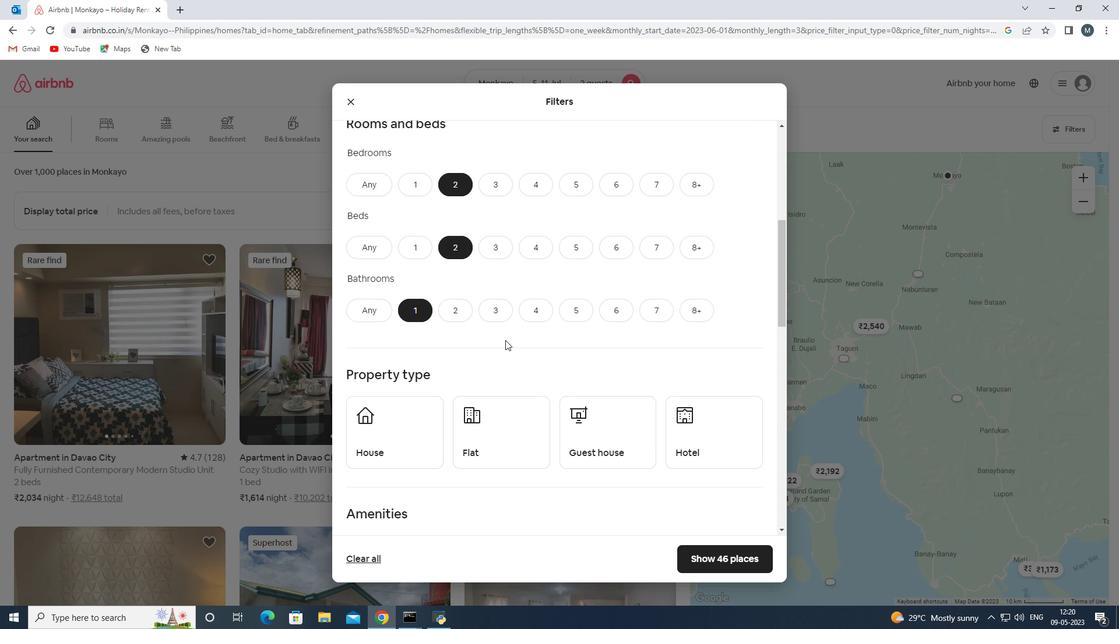 
Action: Mouse scrolled (512, 338) with delta (0, 0)
Screenshot: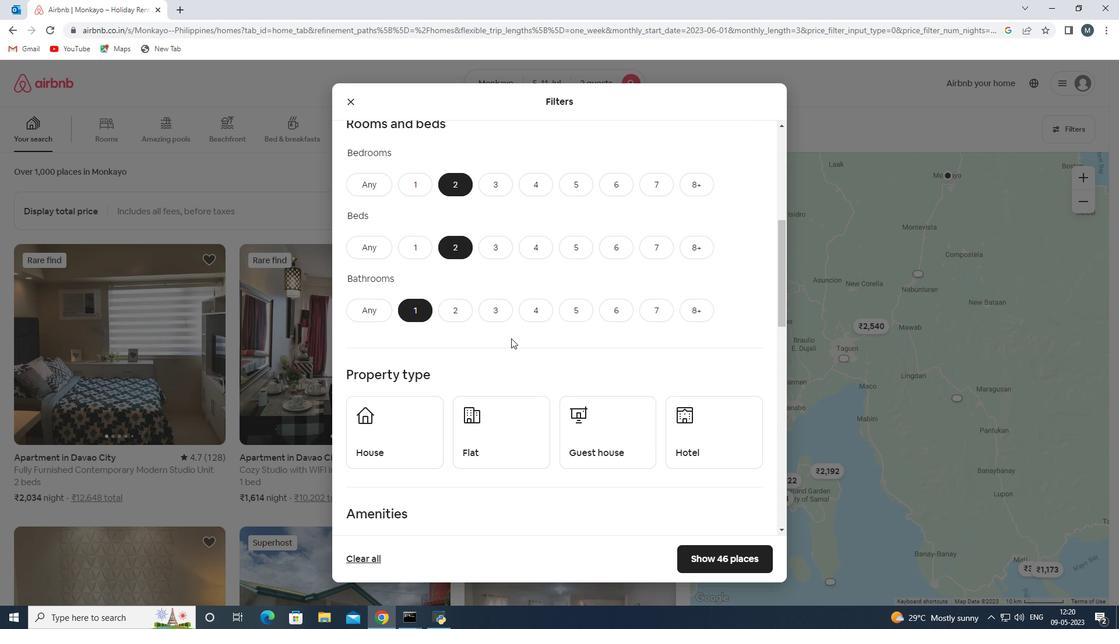
Action: Mouse moved to (430, 380)
Screenshot: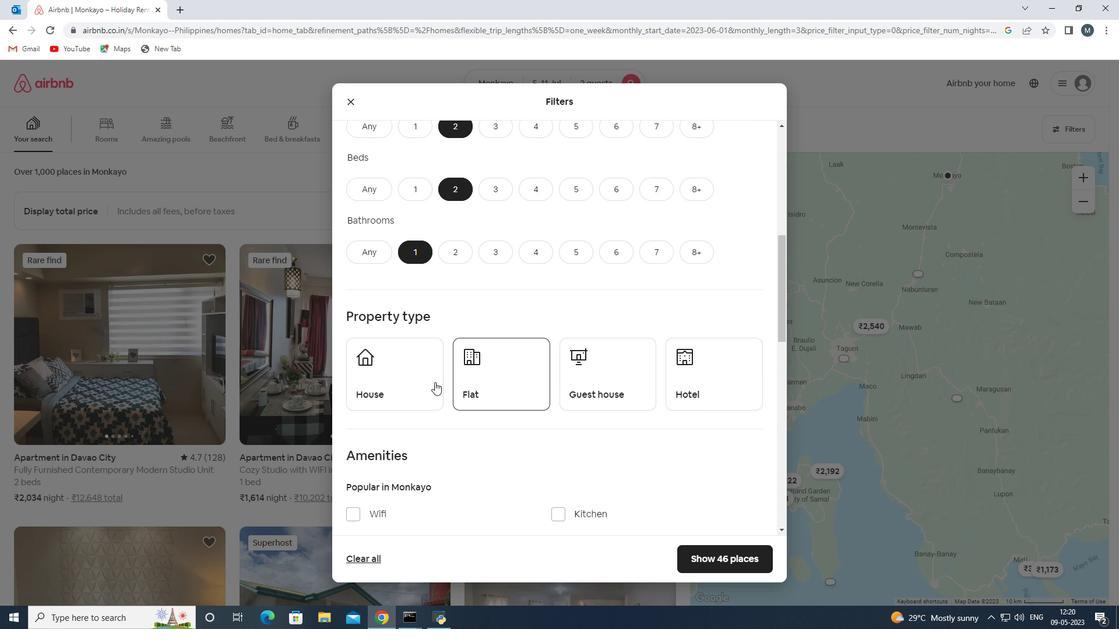 
Action: Mouse pressed left at (430, 380)
Screenshot: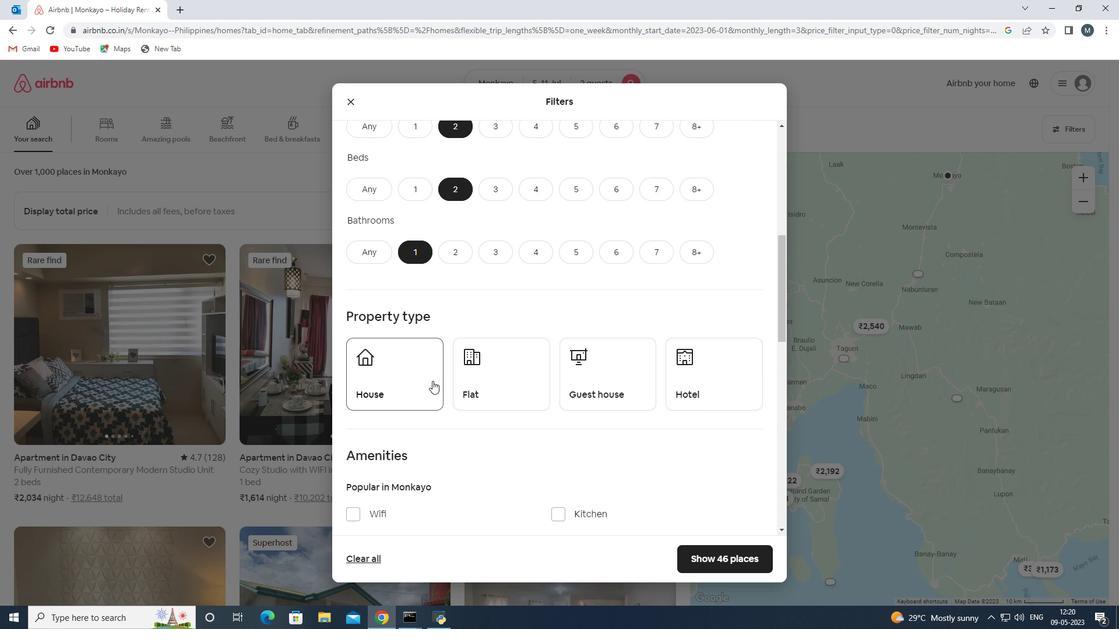 
Action: Mouse moved to (500, 376)
Screenshot: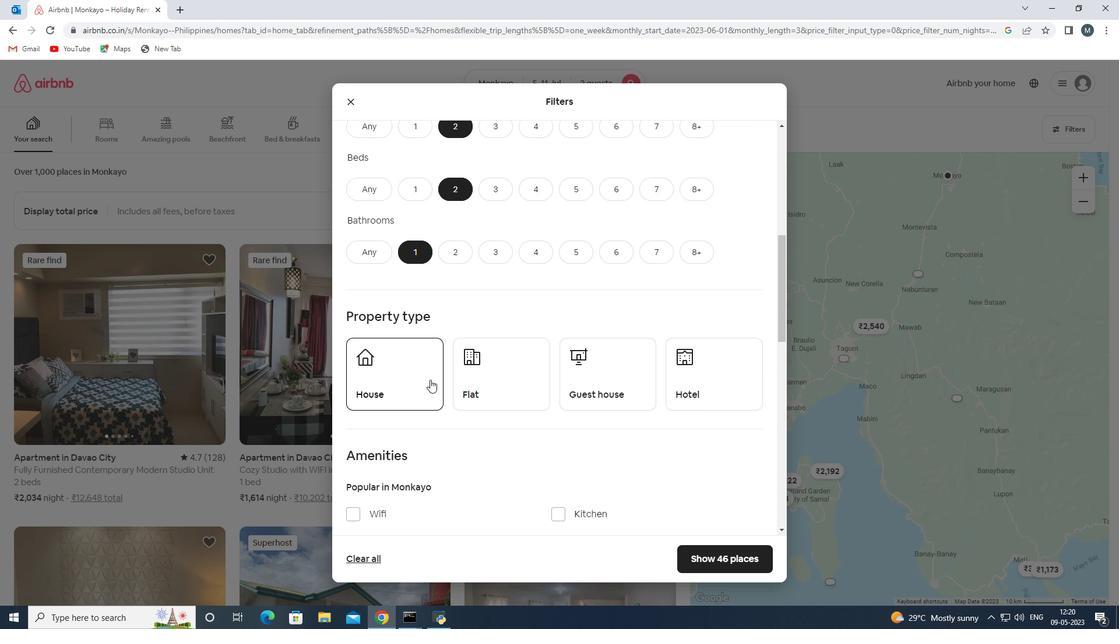 
Action: Mouse pressed left at (500, 376)
Screenshot: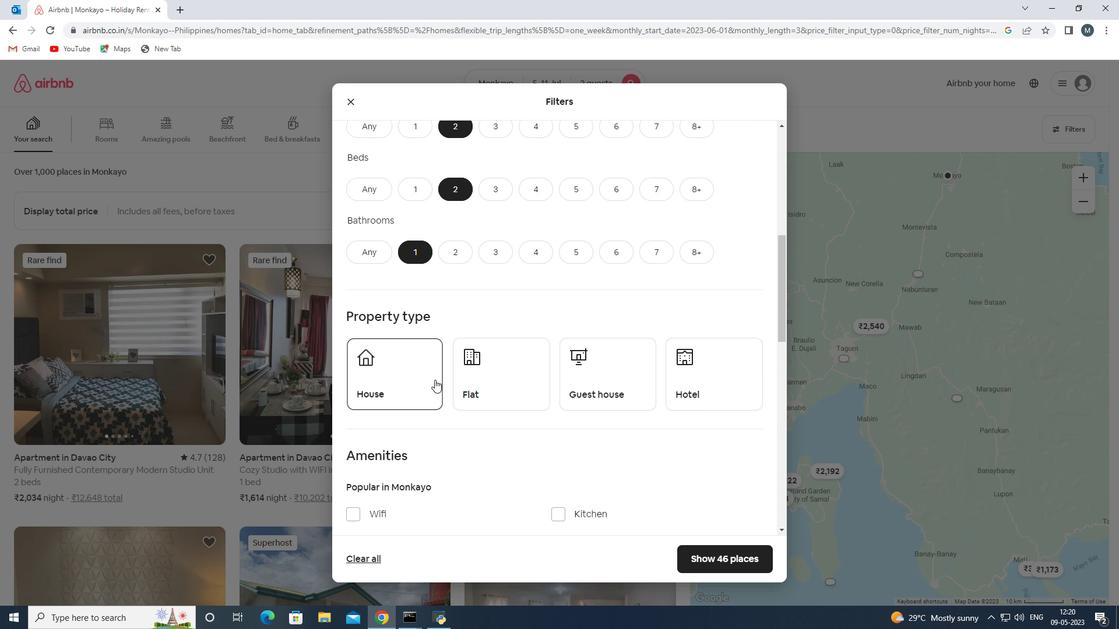 
Action: Mouse moved to (580, 366)
Screenshot: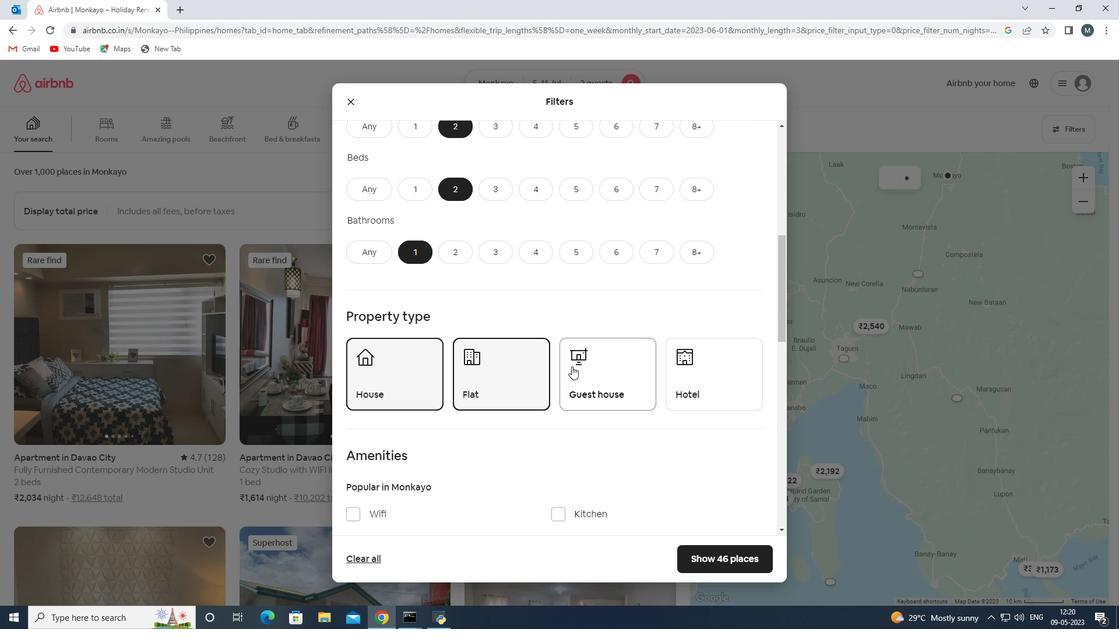 
Action: Mouse pressed left at (580, 366)
Screenshot: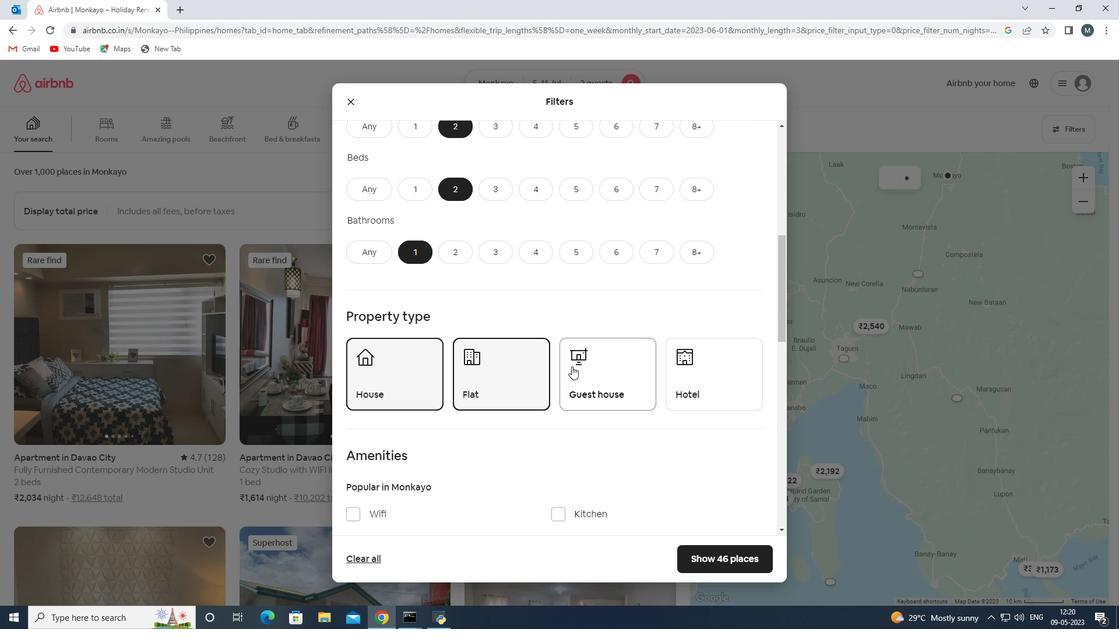 
Action: Mouse moved to (571, 357)
Screenshot: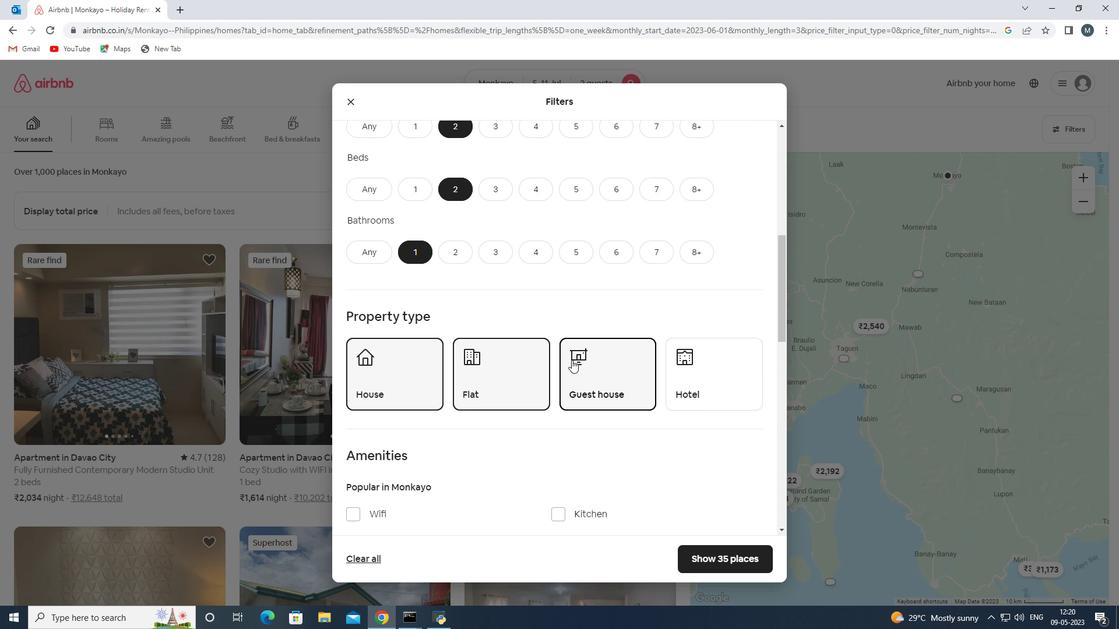 
Action: Mouse scrolled (571, 356) with delta (0, 0)
Screenshot: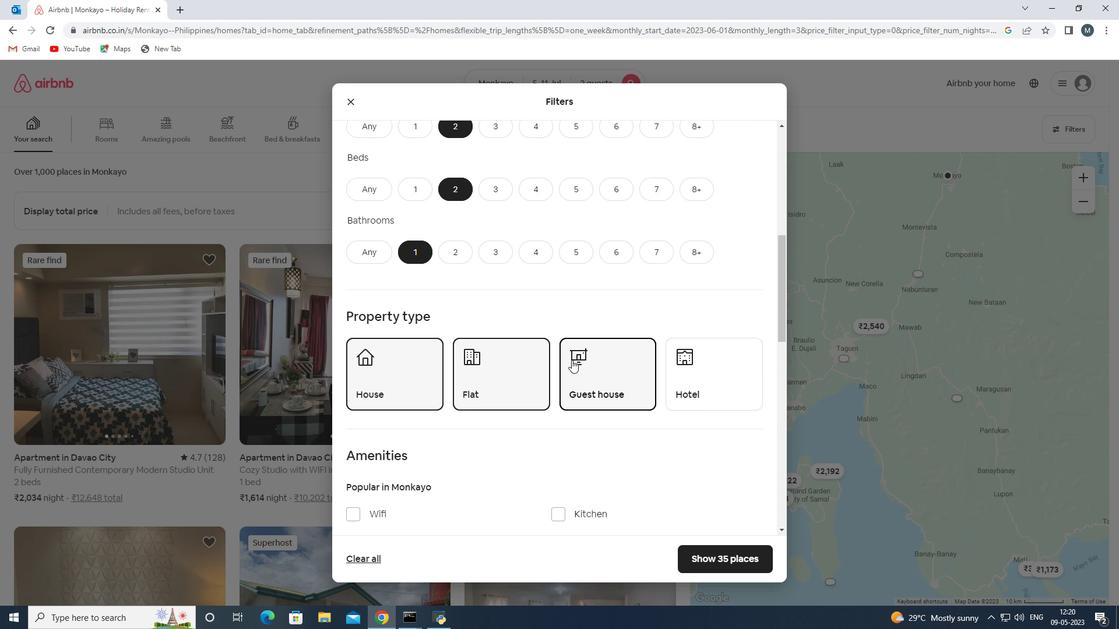 
Action: Mouse scrolled (571, 356) with delta (0, 0)
Screenshot: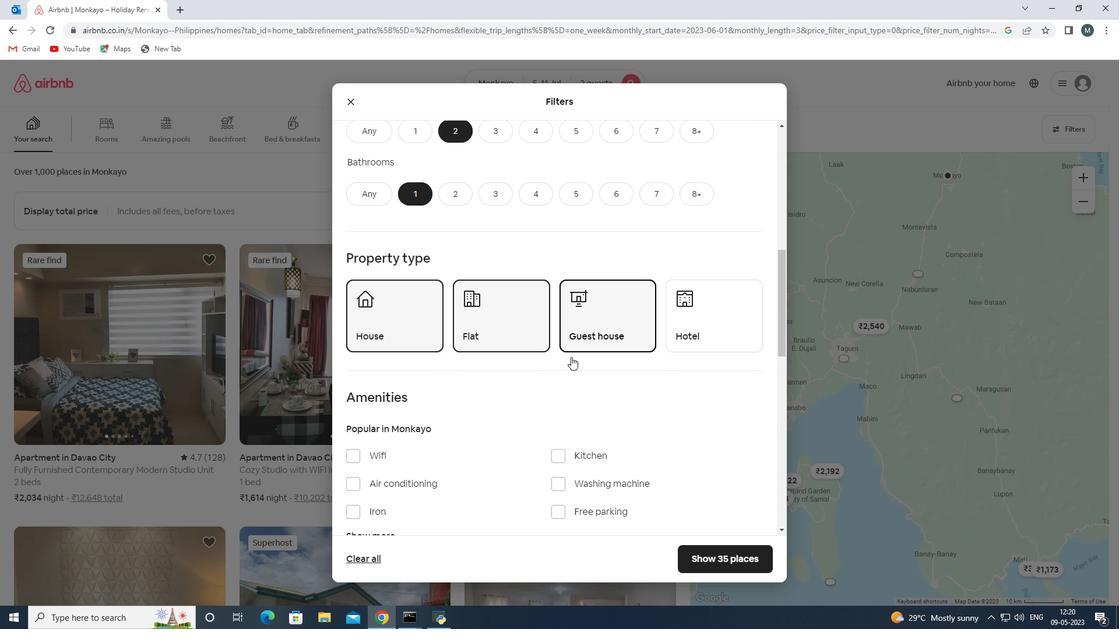 
Action: Mouse moved to (570, 357)
Screenshot: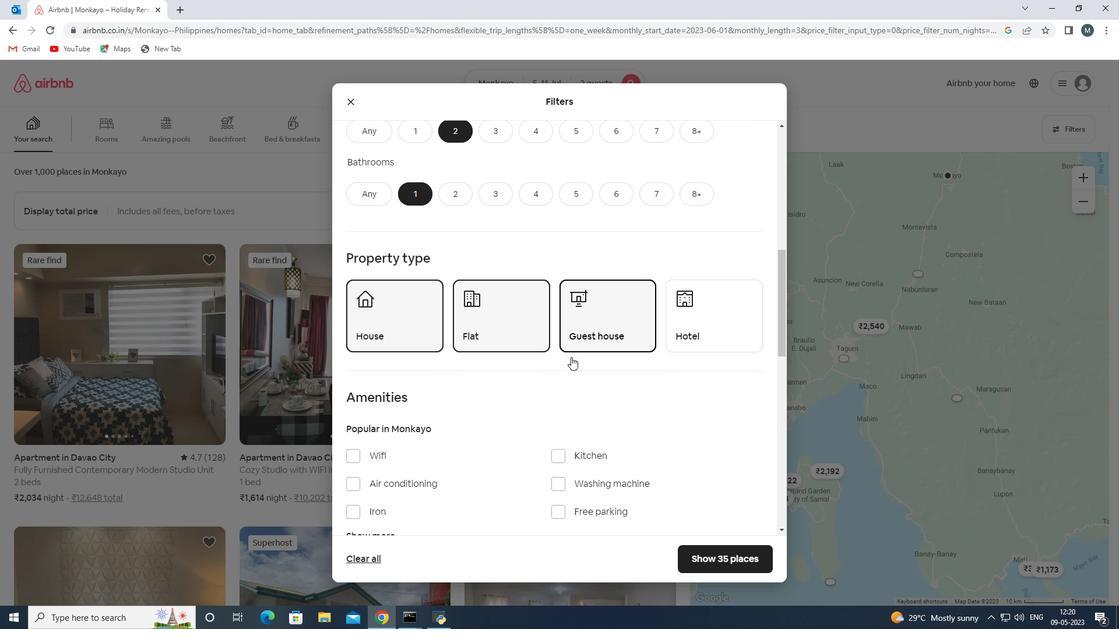 
Action: Mouse scrolled (570, 356) with delta (0, 0)
Screenshot: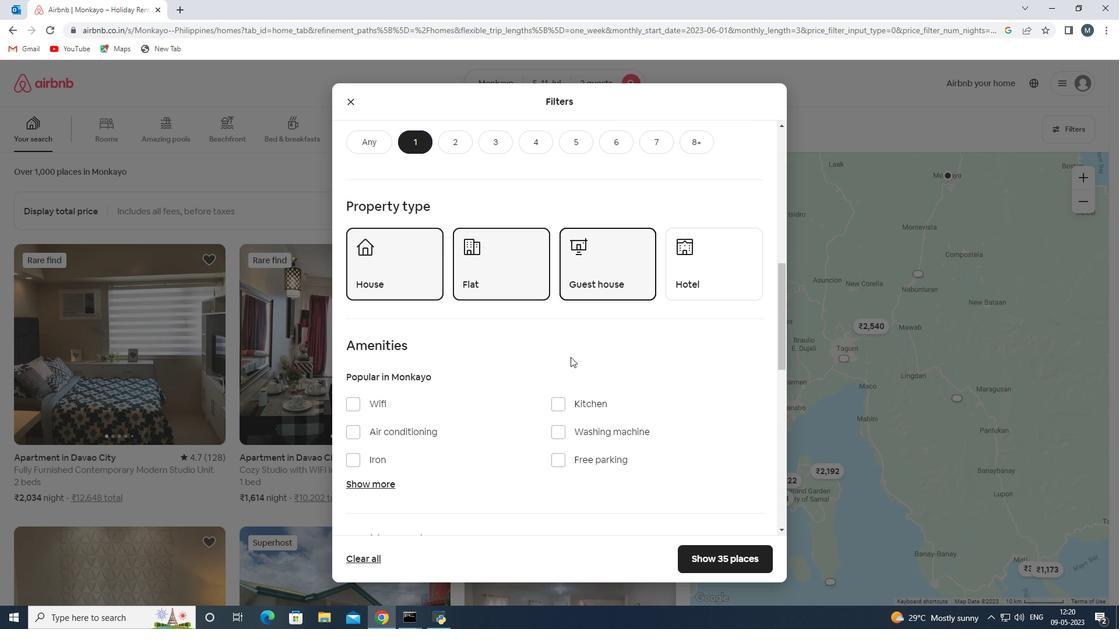 
Action: Mouse moved to (569, 357)
Screenshot: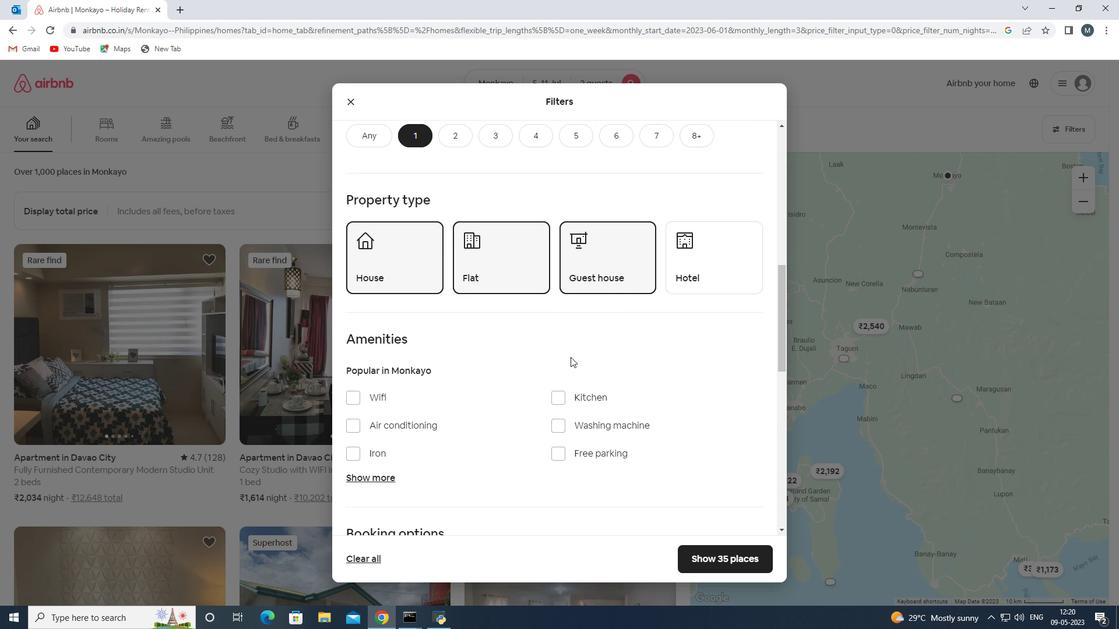 
Action: Mouse scrolled (569, 357) with delta (0, 0)
Screenshot: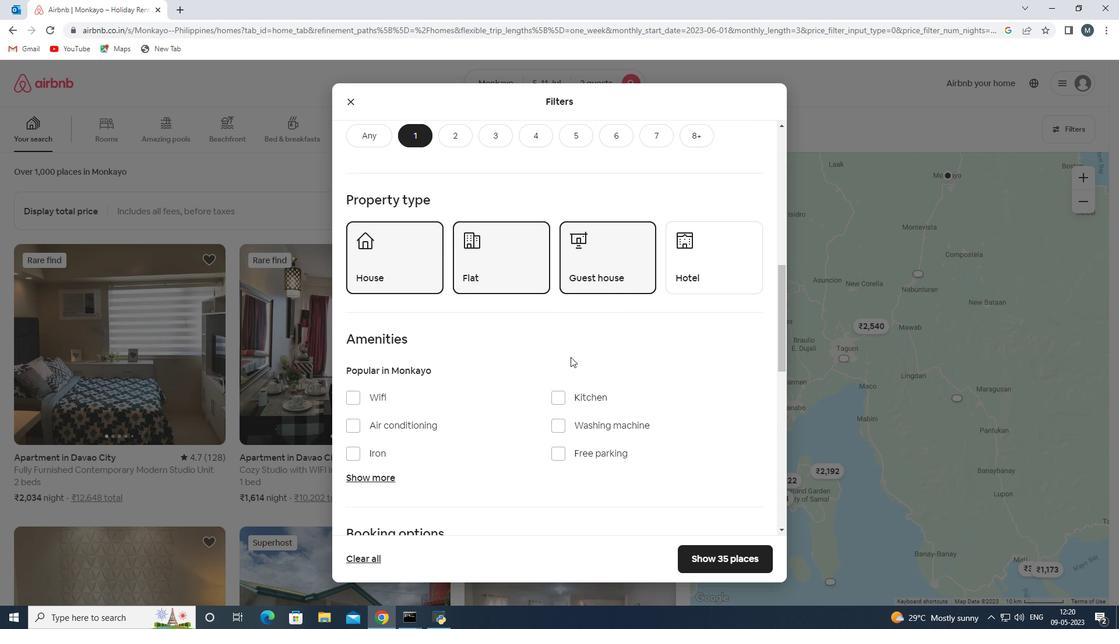 
Action: Mouse moved to (575, 367)
Screenshot: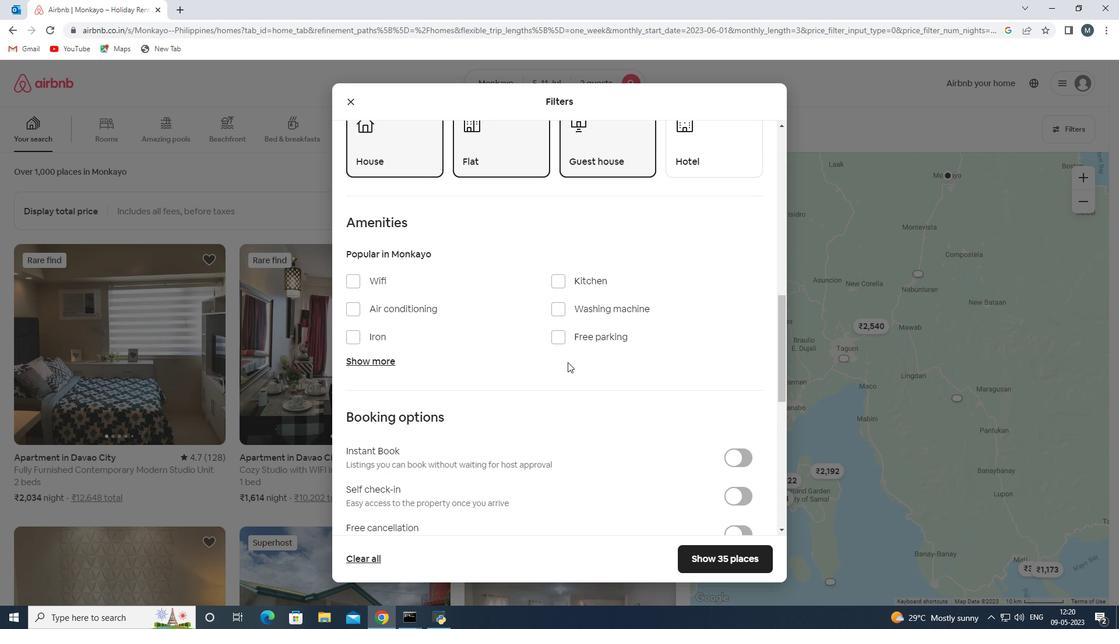
Action: Mouse scrolled (575, 366) with delta (0, 0)
Screenshot: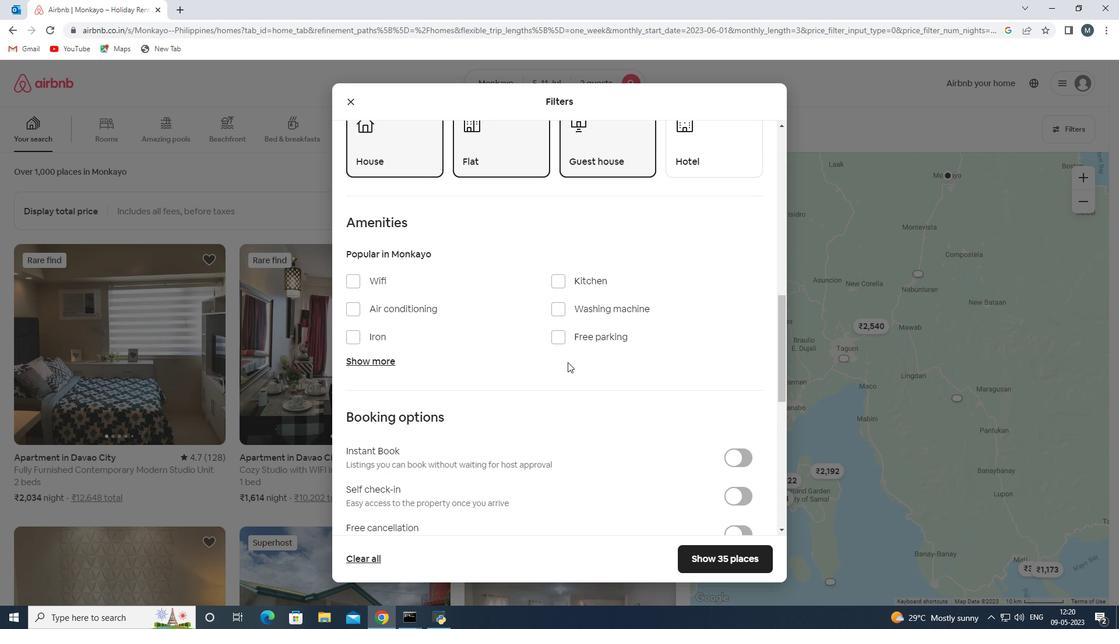 
Action: Mouse moved to (575, 367)
Screenshot: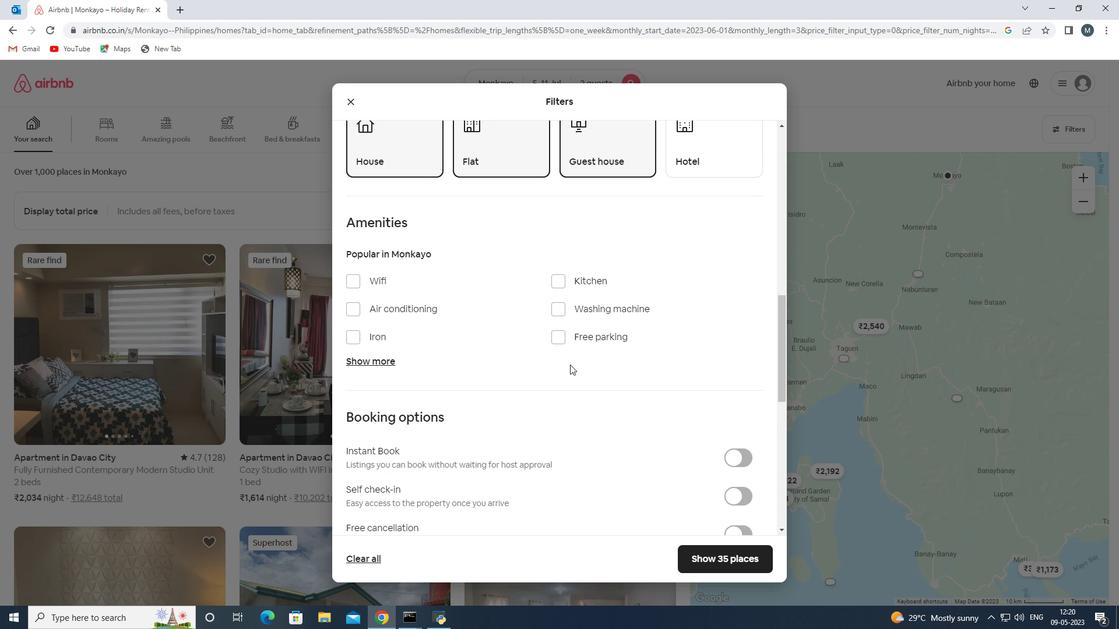
Action: Mouse scrolled (575, 367) with delta (0, 0)
Screenshot: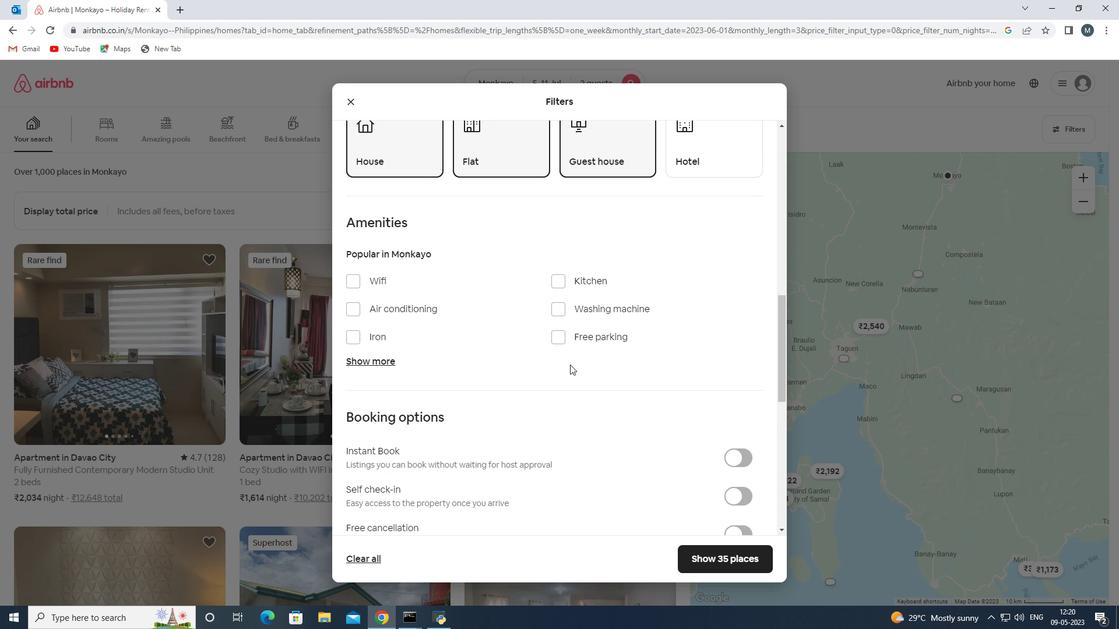 
Action: Mouse moved to (735, 380)
Screenshot: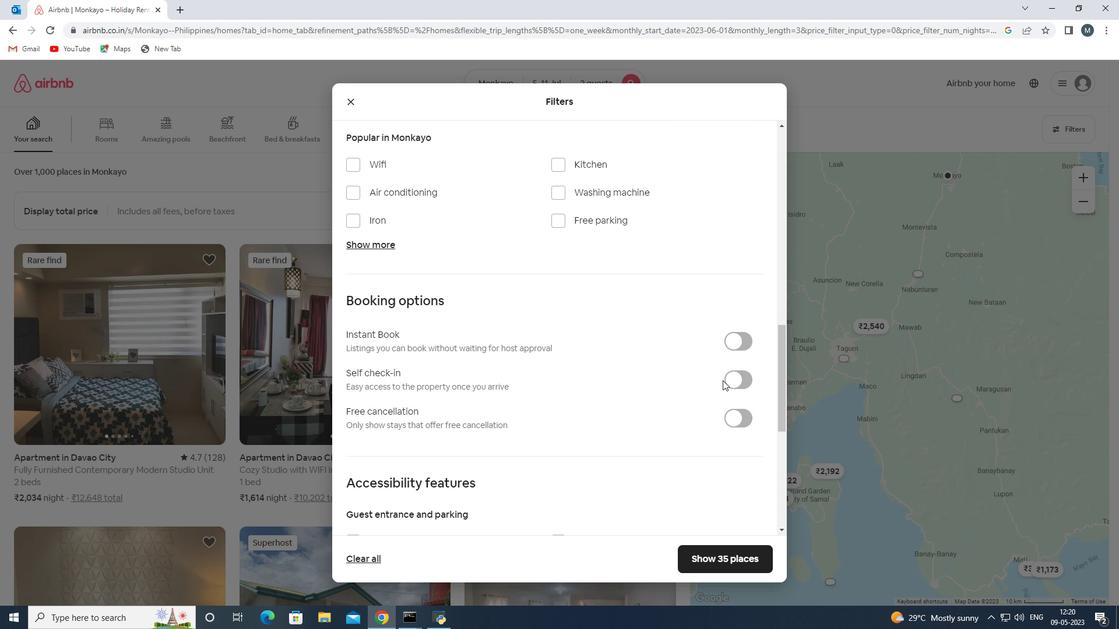 
Action: Mouse pressed left at (735, 380)
Screenshot: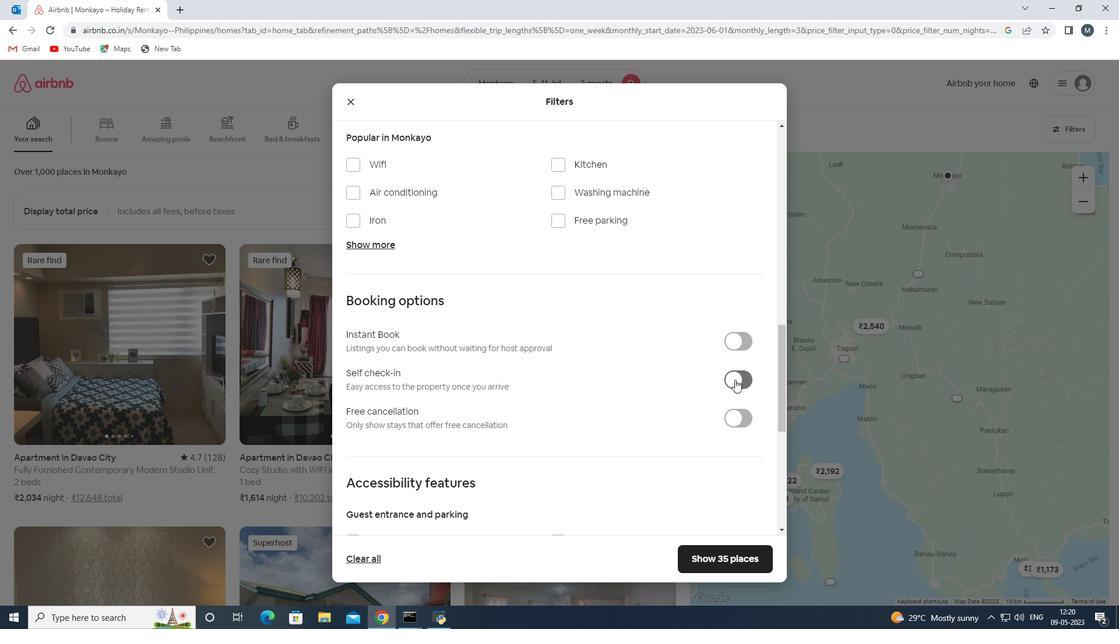 
Action: Mouse moved to (566, 375)
Screenshot: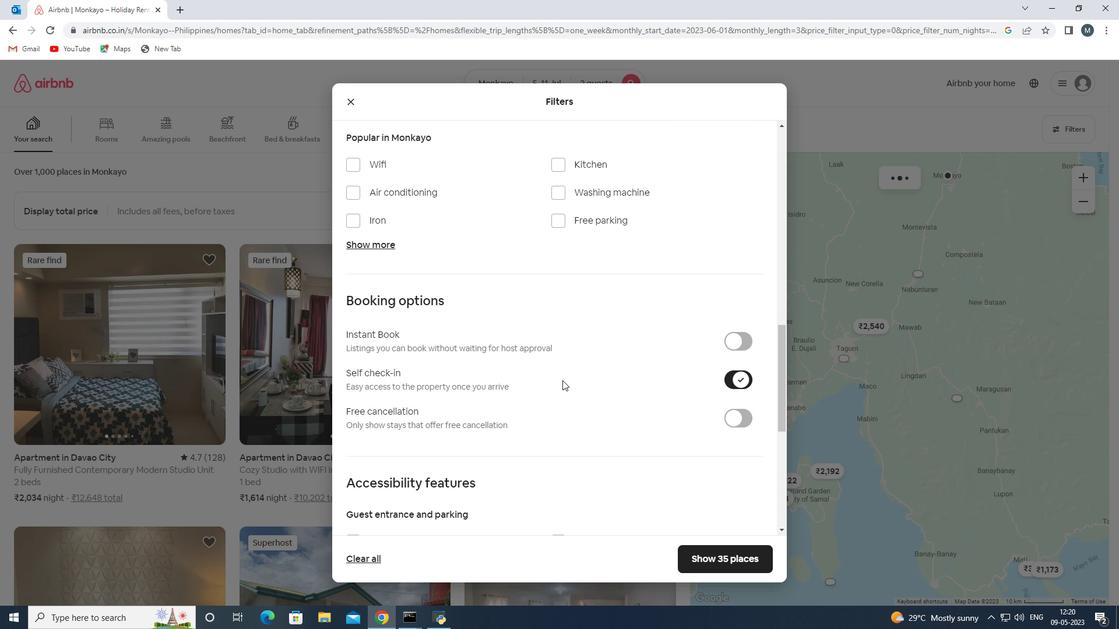 
Action: Mouse scrolled (566, 374) with delta (0, 0)
Screenshot: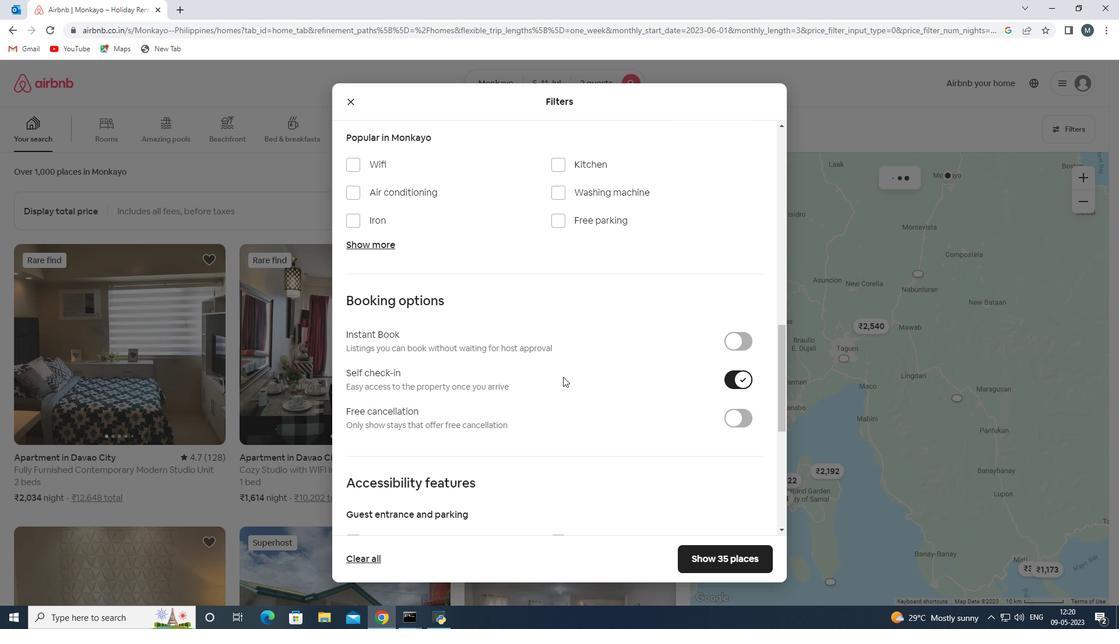 
Action: Mouse scrolled (566, 374) with delta (0, 0)
Screenshot: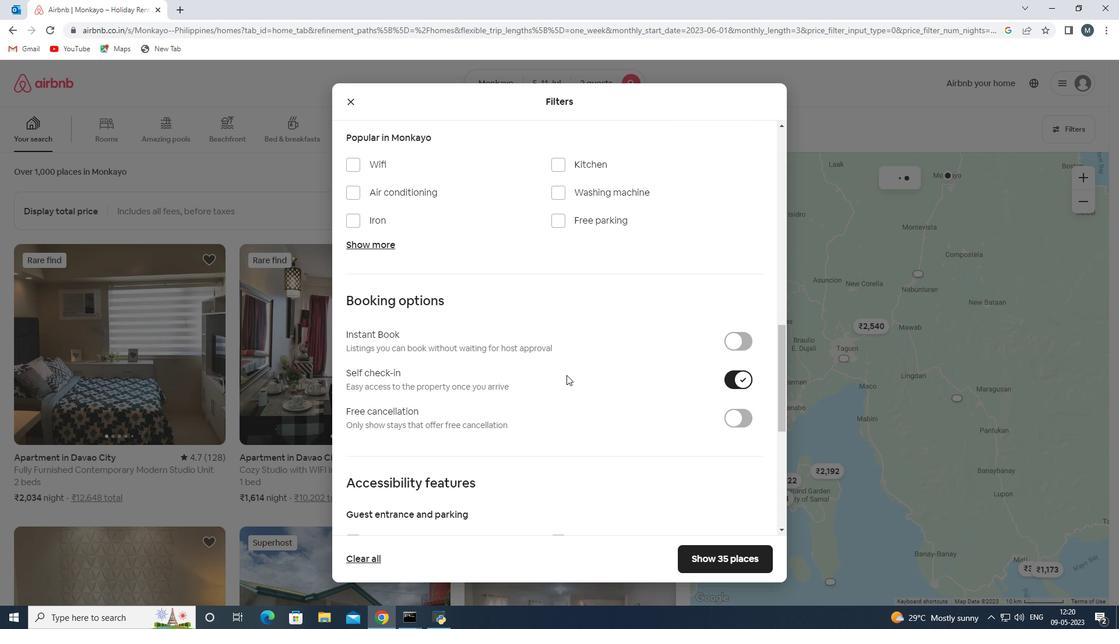 
Action: Mouse moved to (546, 374)
Screenshot: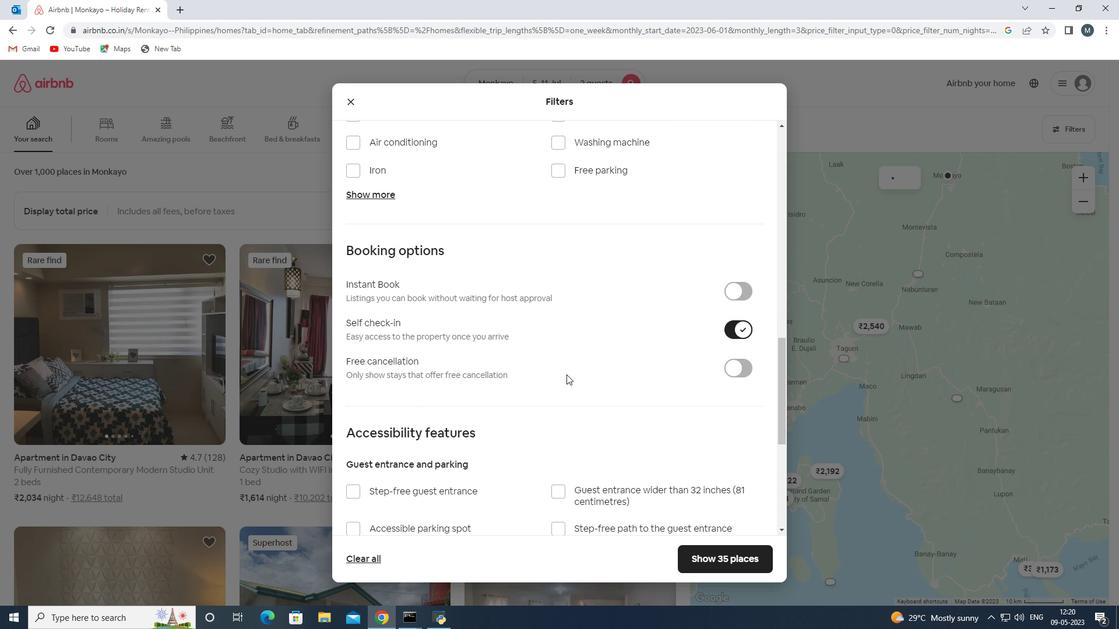 
Action: Mouse scrolled (546, 374) with delta (0, 0)
Screenshot: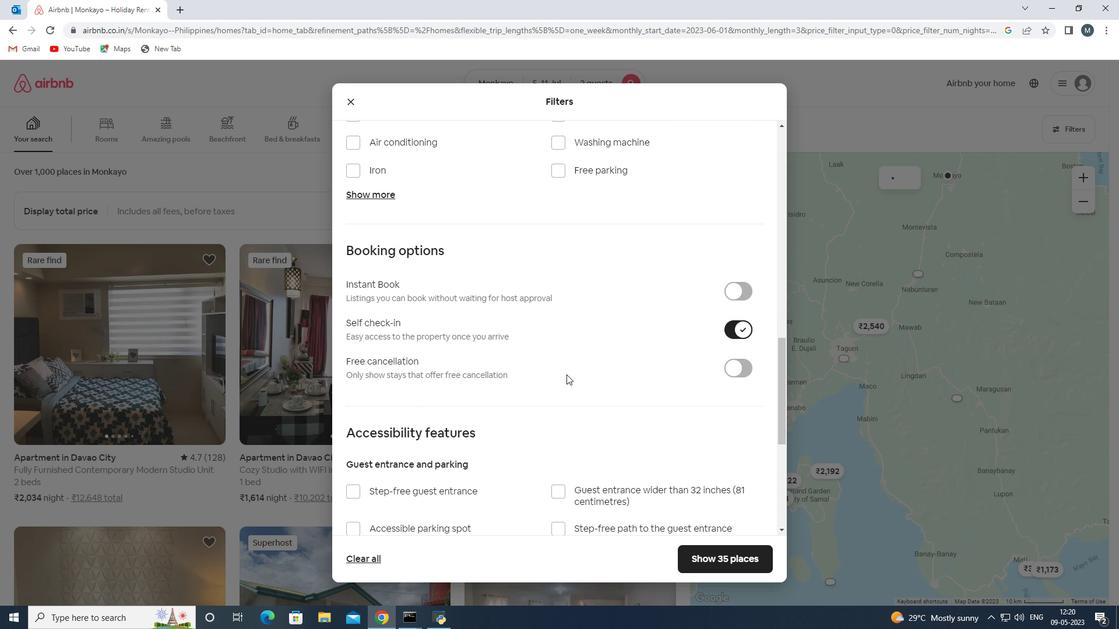
Action: Mouse moved to (525, 378)
Screenshot: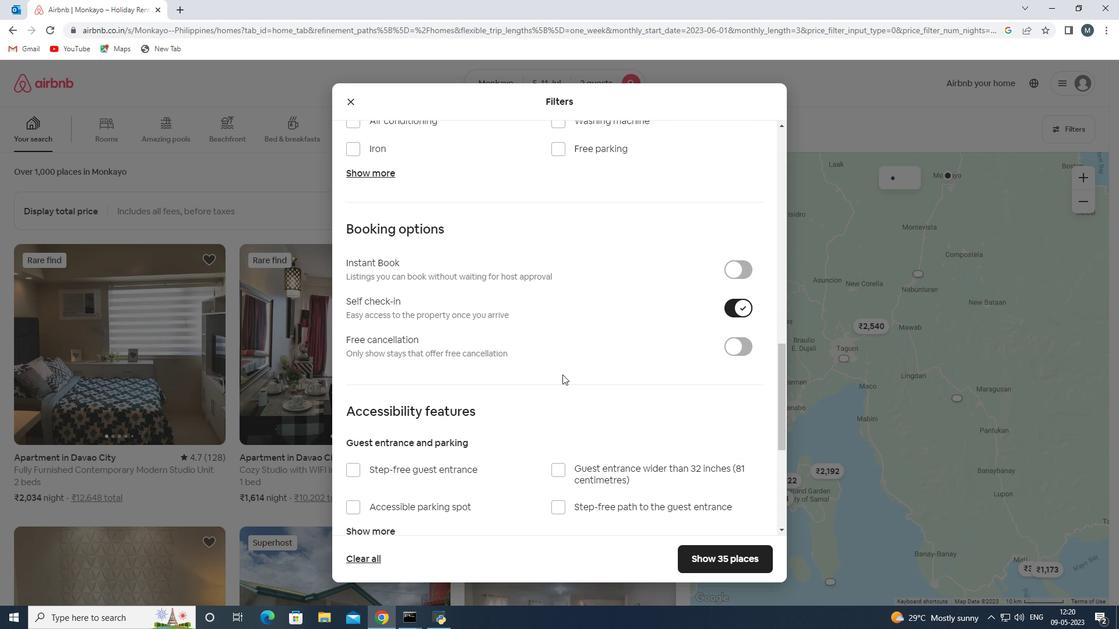 
Action: Mouse scrolled (525, 377) with delta (0, 0)
Screenshot: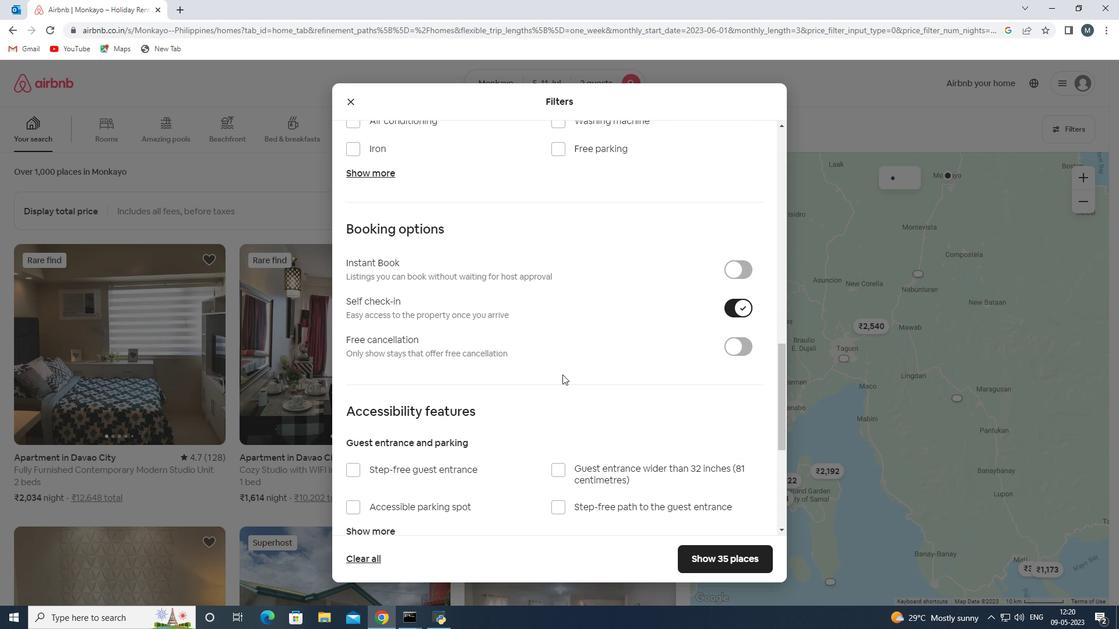 
Action: Mouse moved to (480, 384)
Screenshot: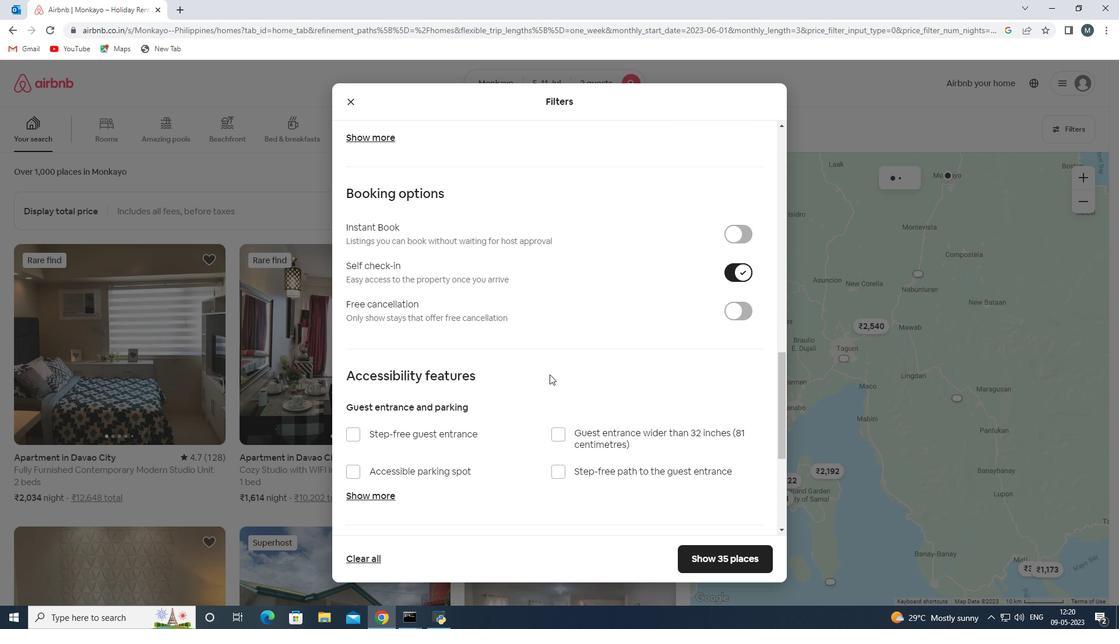 
Action: Mouse scrolled (480, 383) with delta (0, 0)
Screenshot: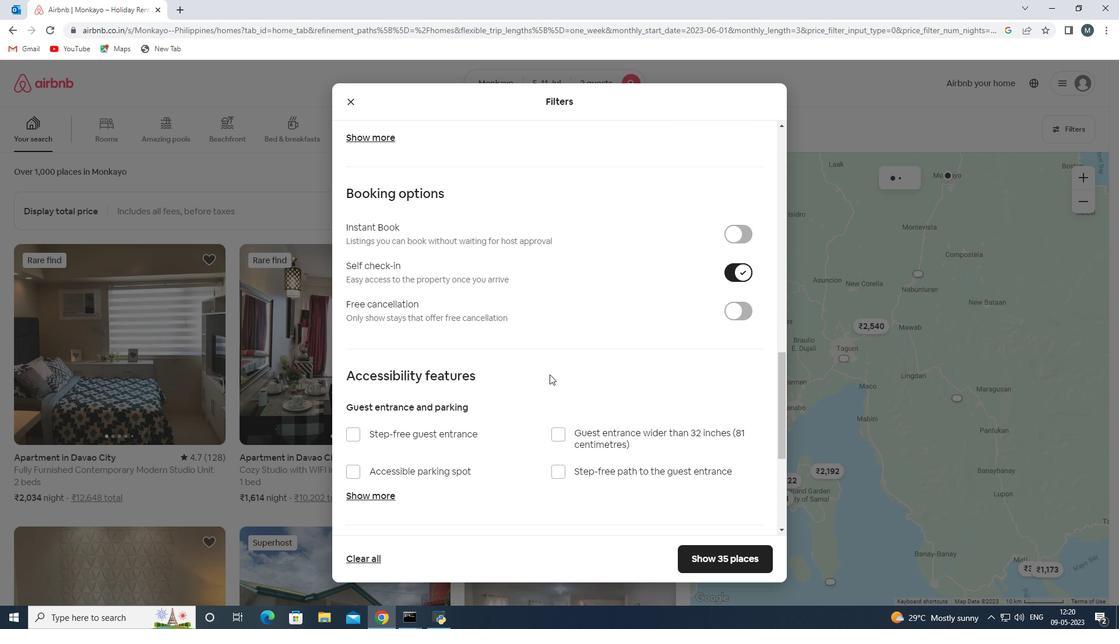 
Action: Mouse moved to (440, 391)
Screenshot: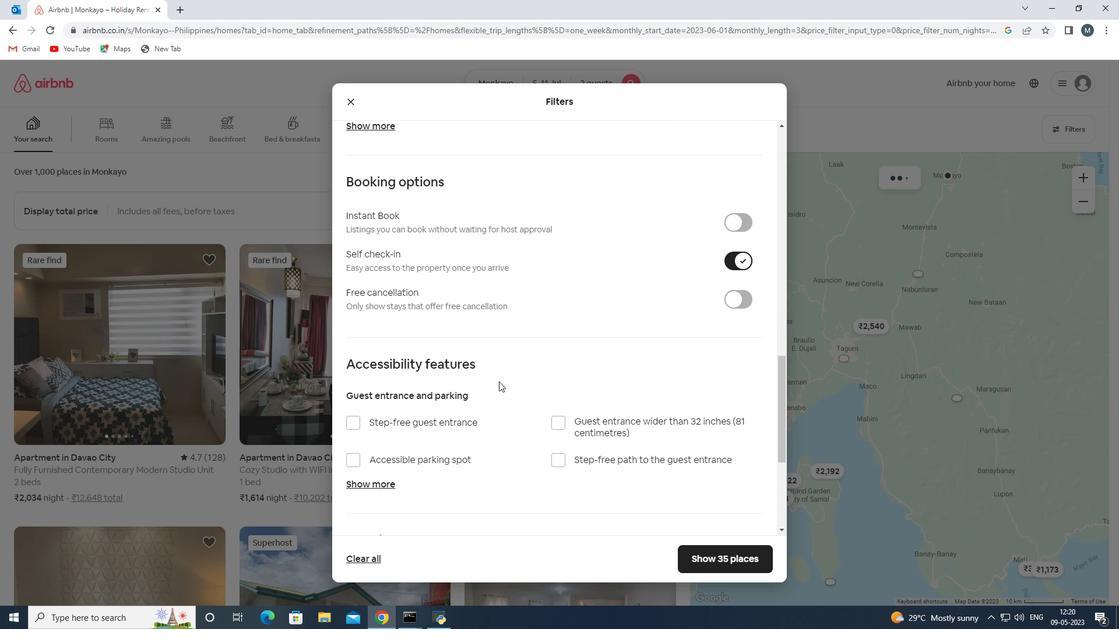 
Action: Mouse scrolled (440, 390) with delta (0, 0)
Screenshot: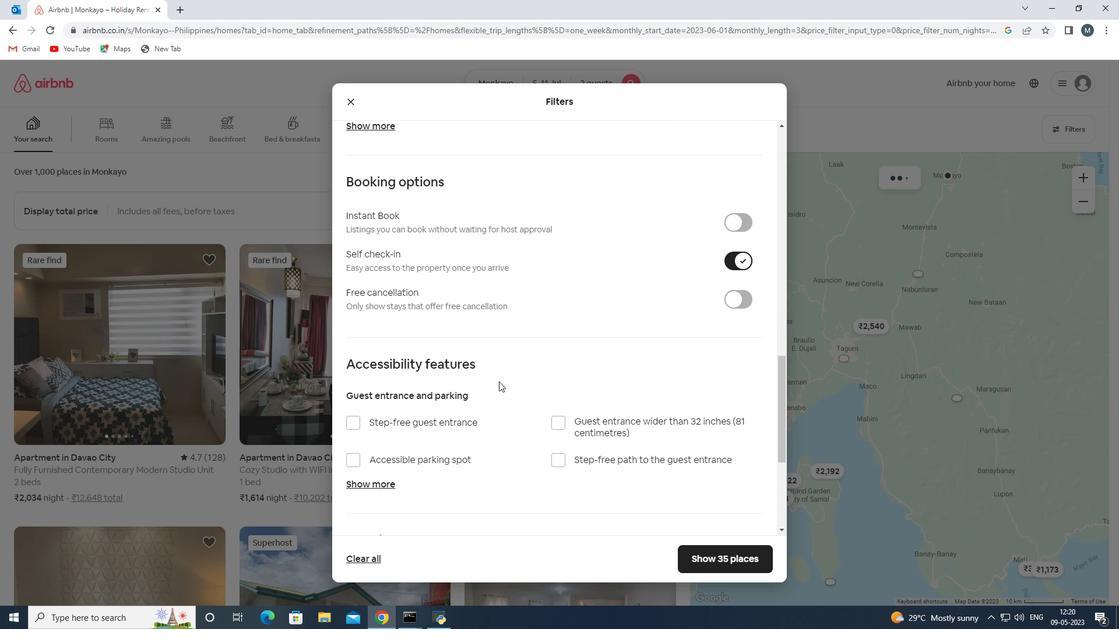 
Action: Mouse moved to (366, 459)
Screenshot: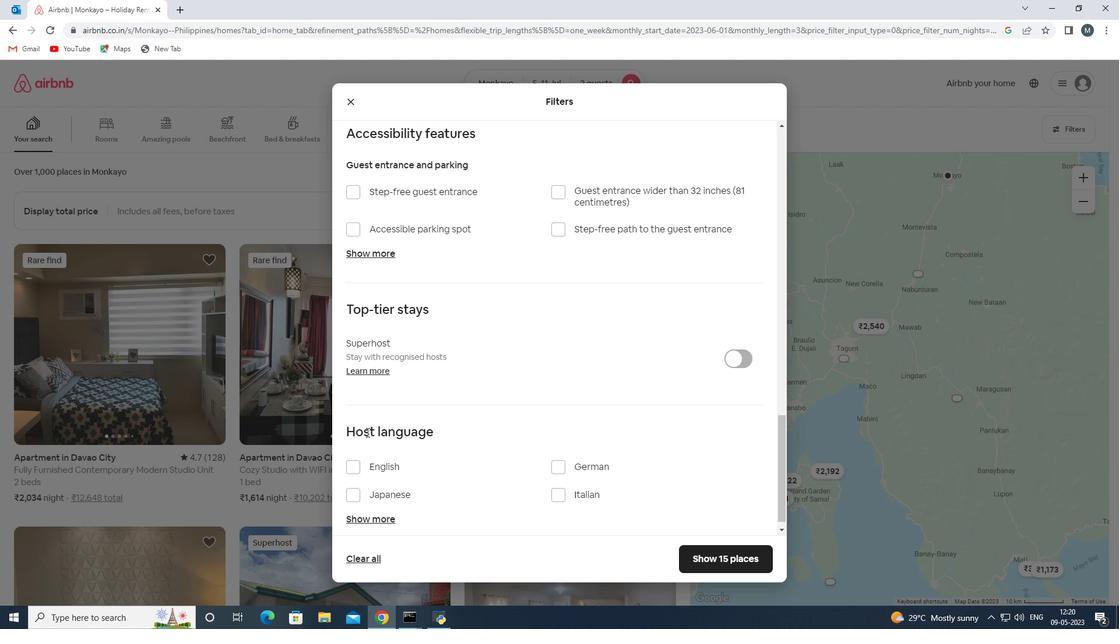 
Action: Mouse scrolled (366, 459) with delta (0, 0)
Screenshot: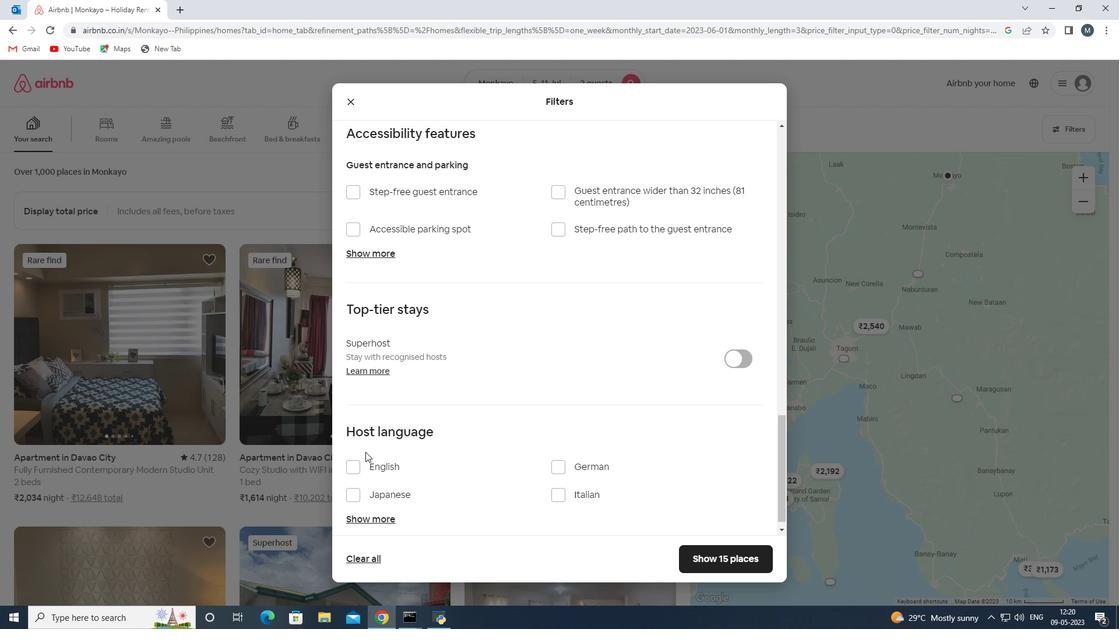 
Action: Mouse moved to (353, 445)
Screenshot: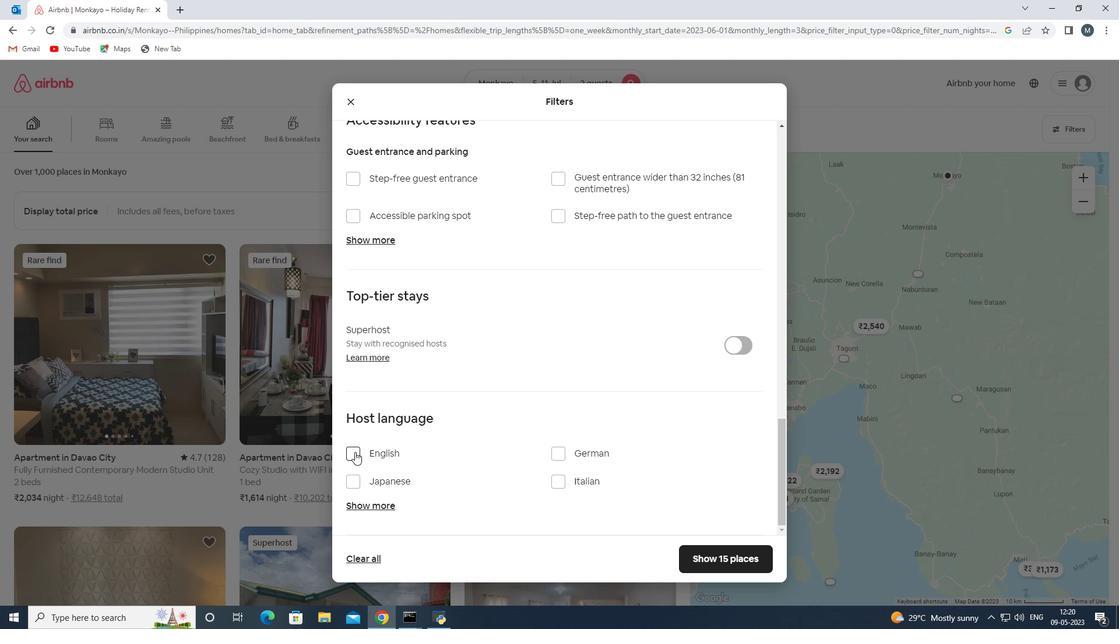 
Action: Mouse pressed left at (353, 445)
Screenshot: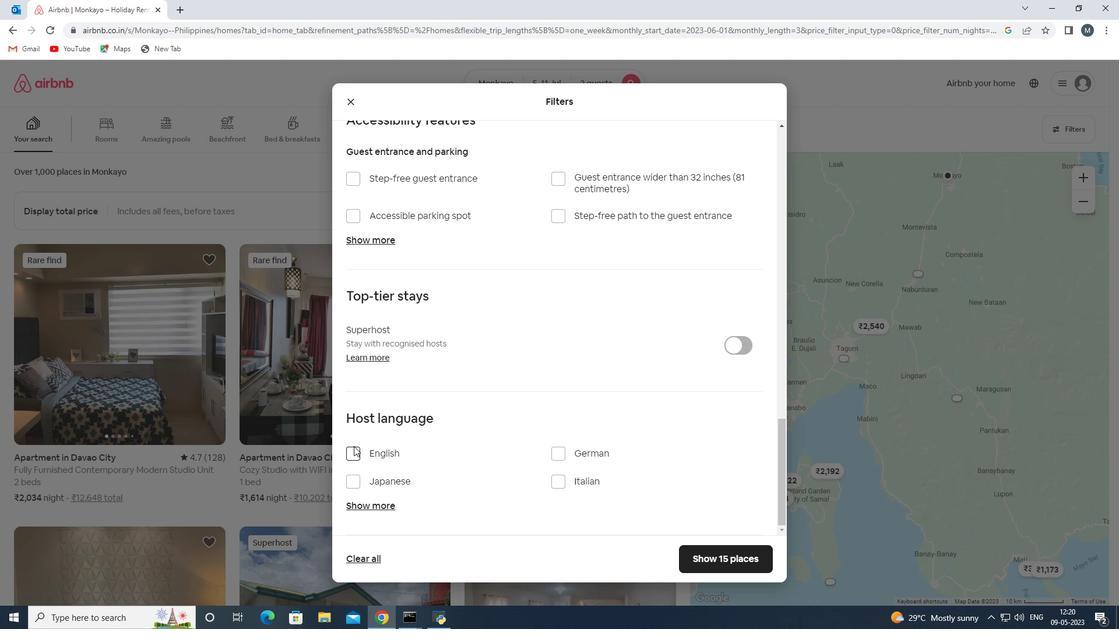 
Action: Mouse moved to (353, 452)
Screenshot: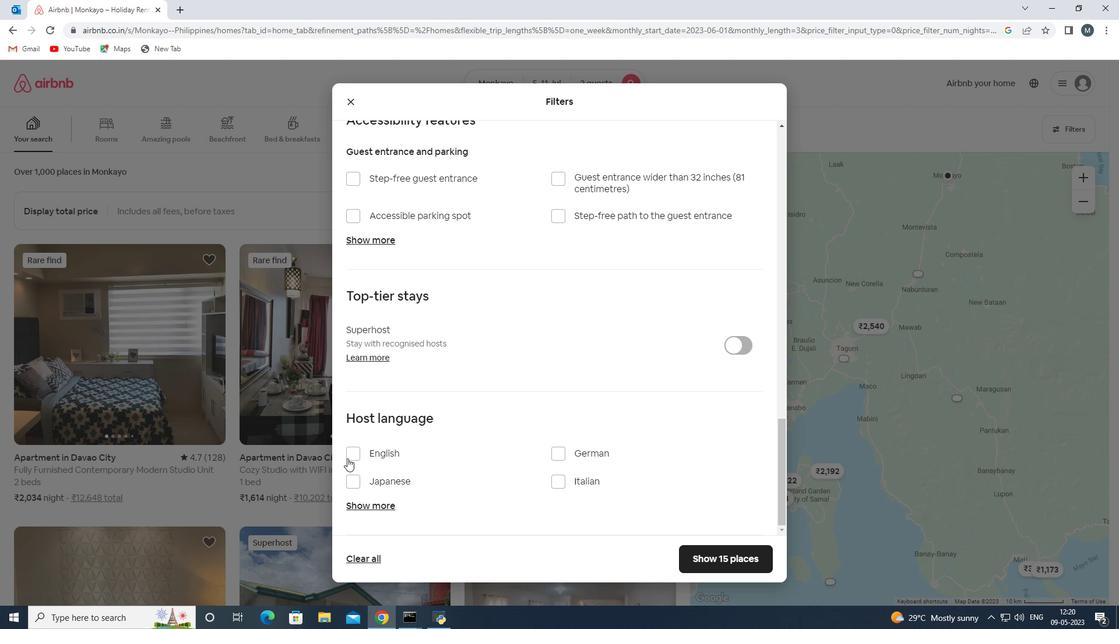 
Action: Mouse pressed left at (353, 452)
Screenshot: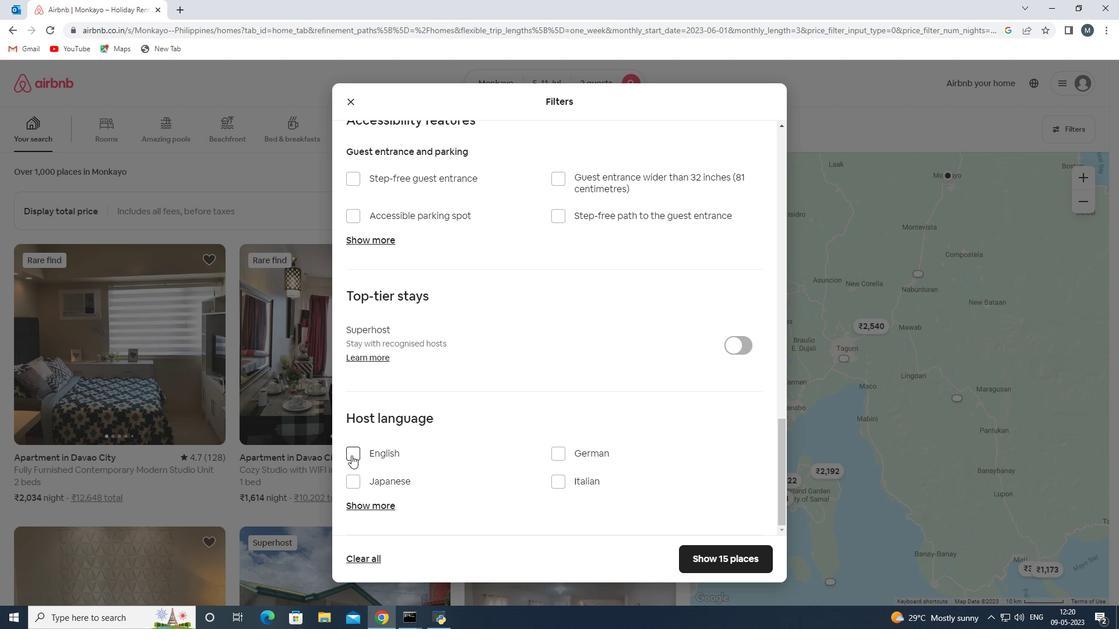 
Action: Mouse moved to (709, 563)
Screenshot: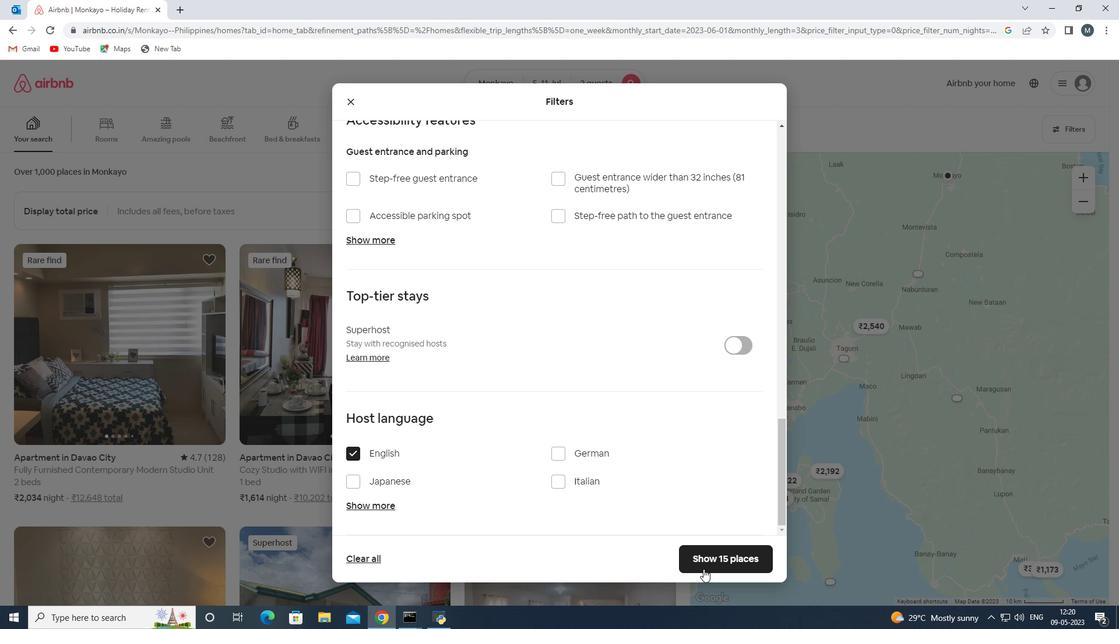 
Action: Mouse pressed left at (709, 563)
Screenshot: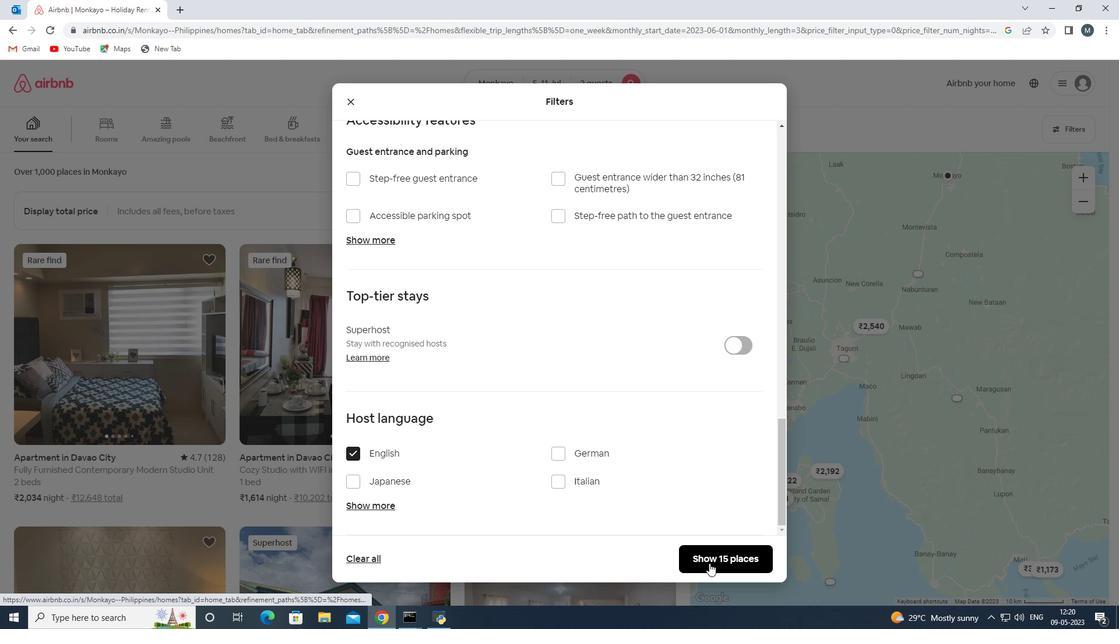 
Action: Mouse moved to (709, 563)
Screenshot: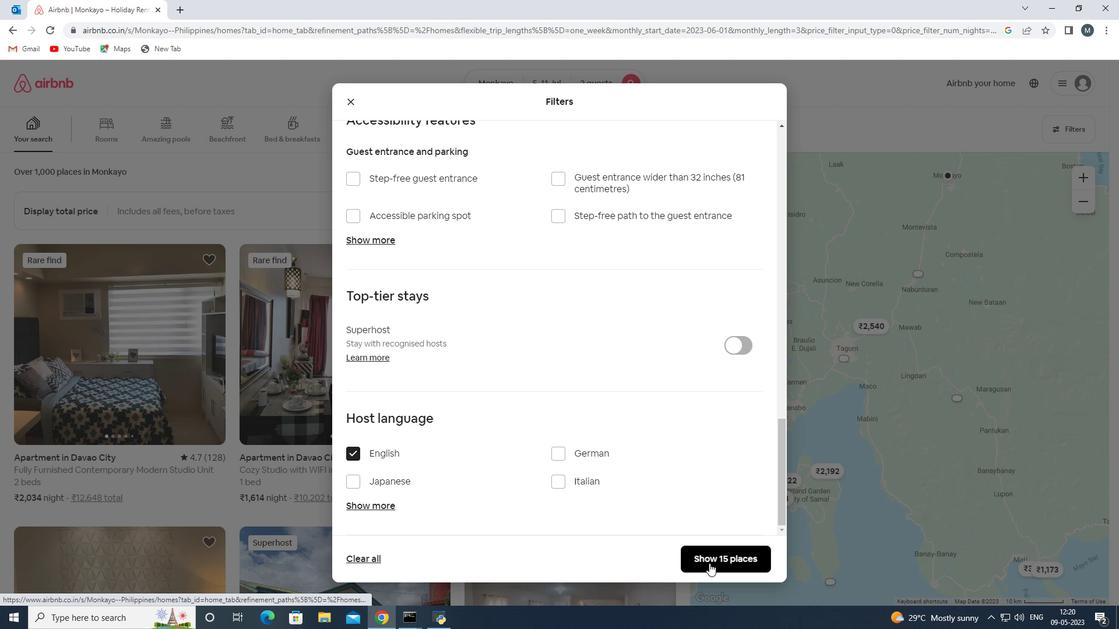 
